Task: Search one way flight ticket for 3 adults in first from Huntington: Tri-state Airport (milton J. Ferguson Field) to Greenville: Pitt-greenville Airport on 5-2-2023. Choice of flights is American. Number of bags: 1 carry on bag. Price is upto 100000. Outbound departure time preference is 17:00.
Action: Mouse moved to (320, 287)
Screenshot: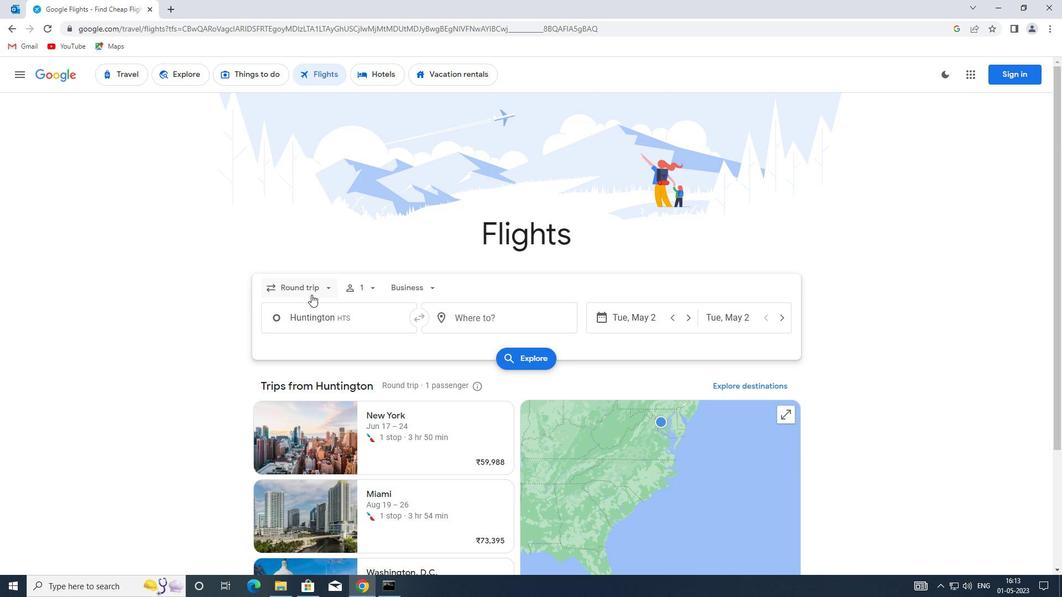 
Action: Mouse pressed left at (320, 287)
Screenshot: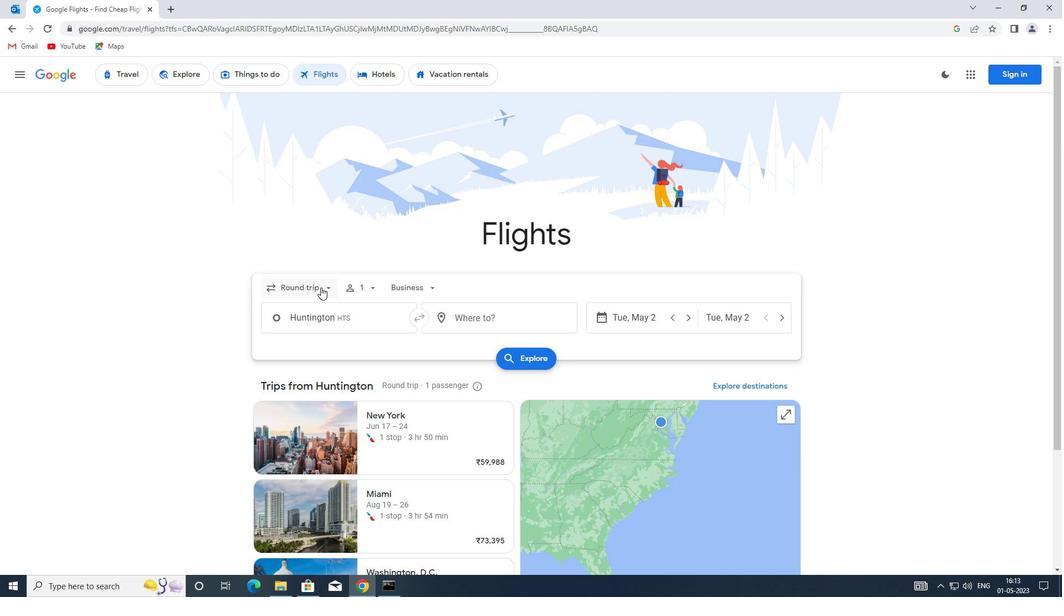 
Action: Mouse moved to (313, 334)
Screenshot: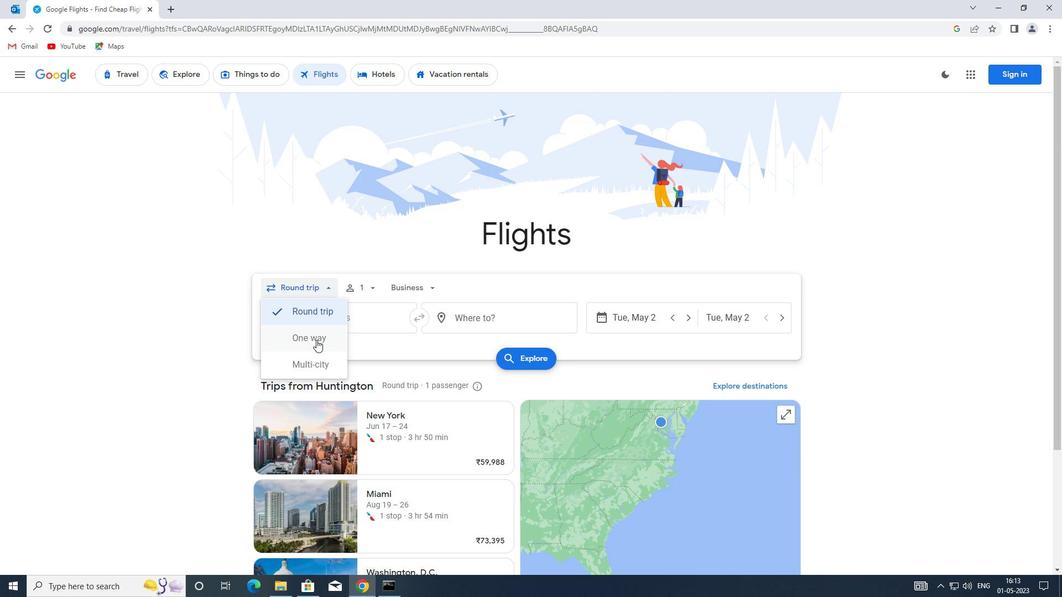 
Action: Mouse pressed left at (313, 334)
Screenshot: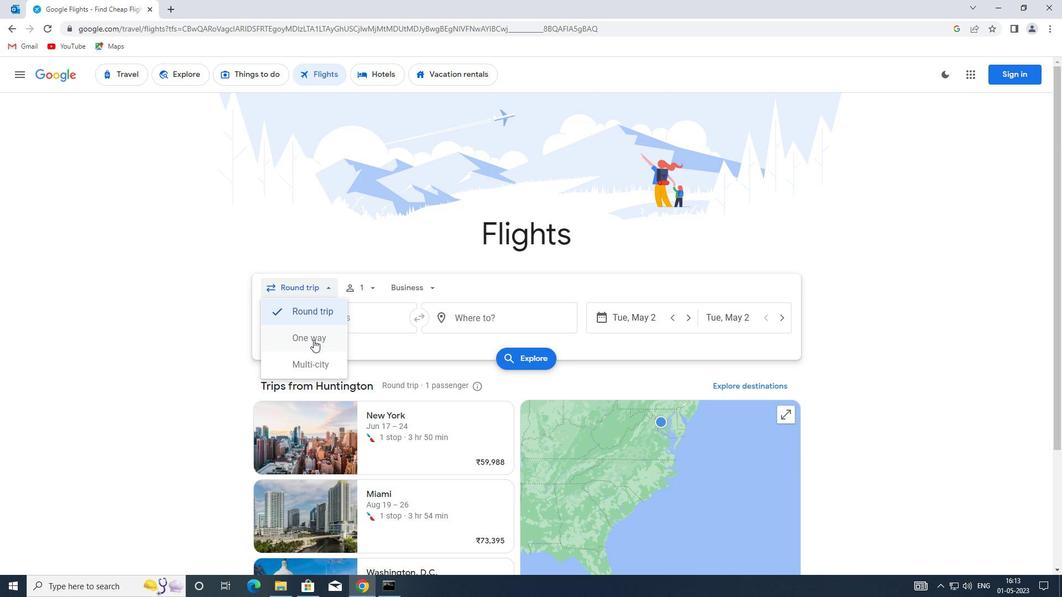 
Action: Mouse moved to (361, 288)
Screenshot: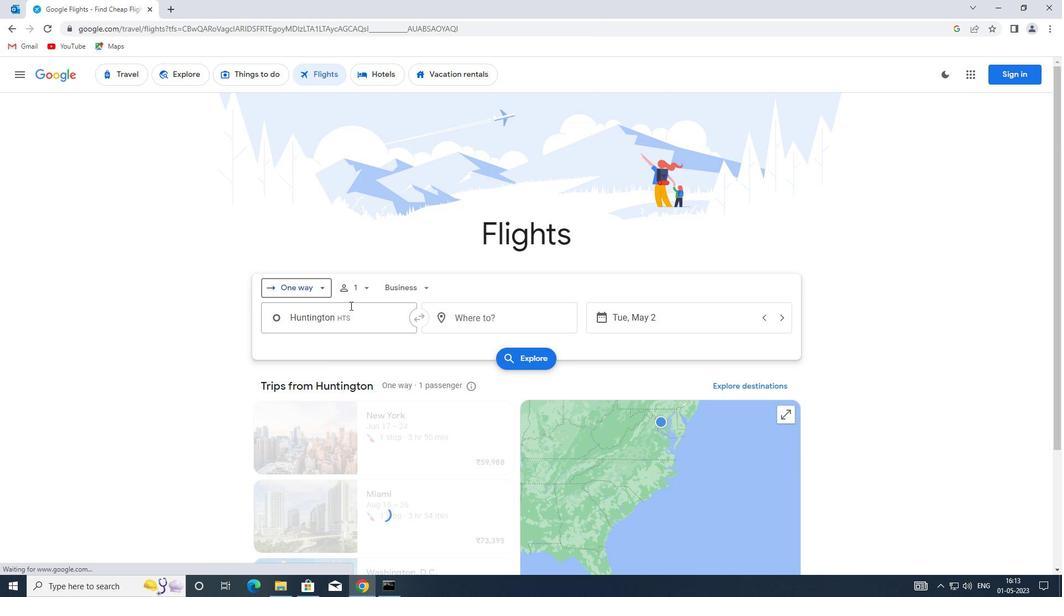 
Action: Mouse pressed left at (361, 288)
Screenshot: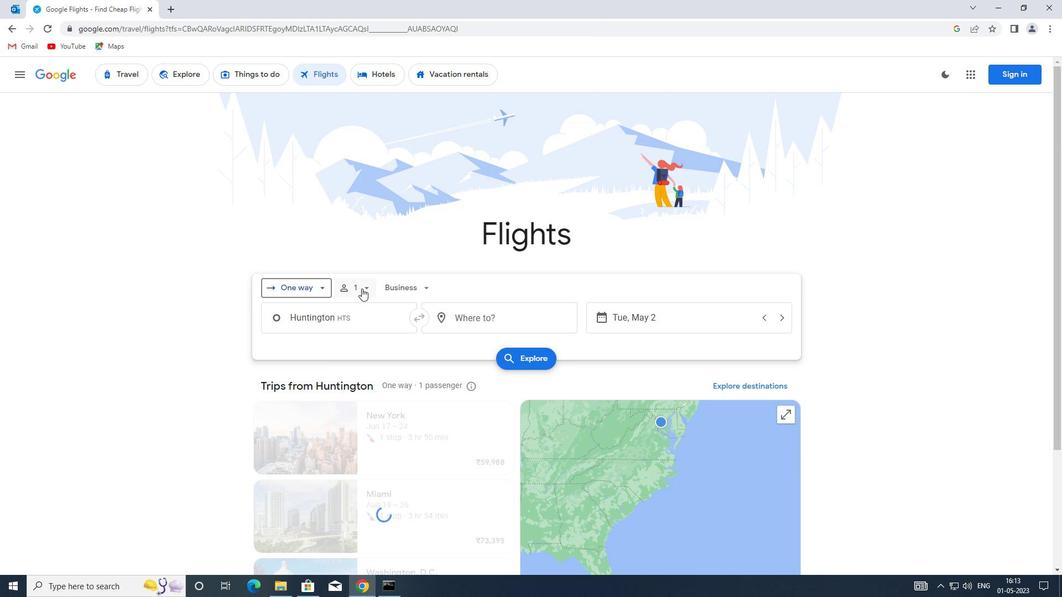 
Action: Mouse moved to (446, 315)
Screenshot: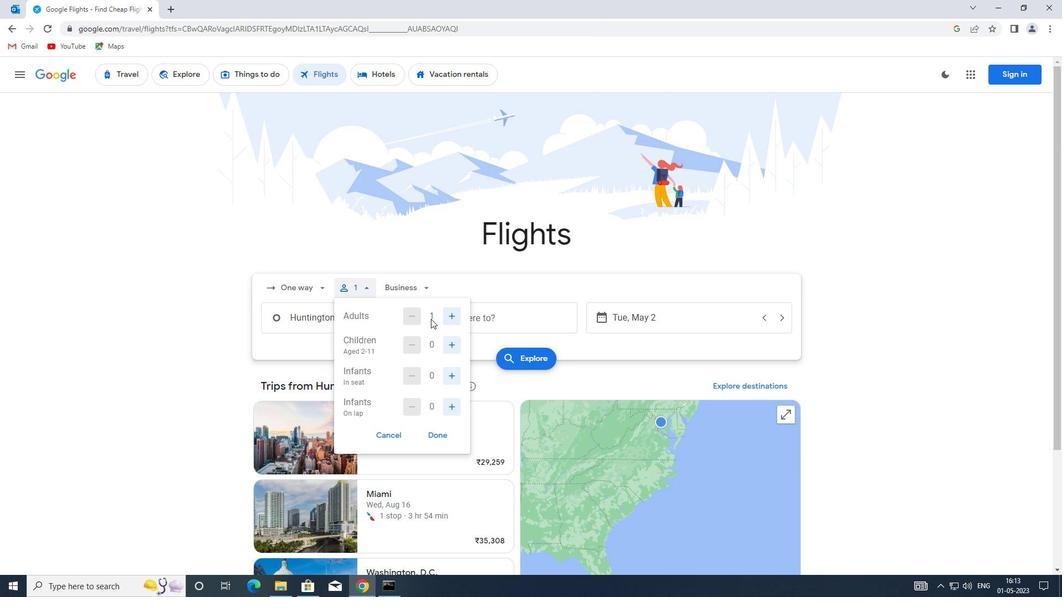 
Action: Mouse pressed left at (446, 315)
Screenshot: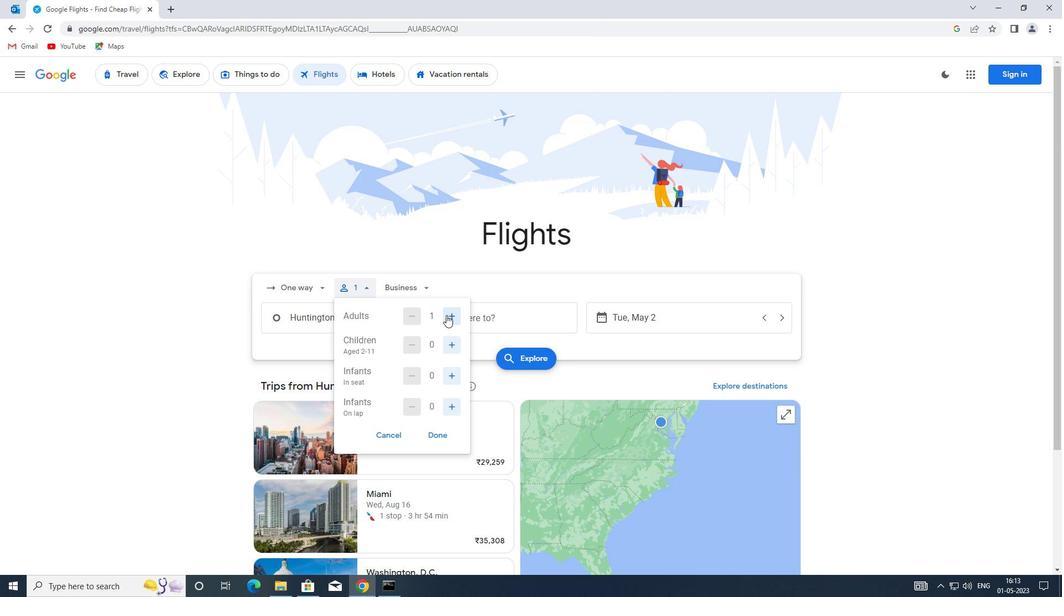 
Action: Mouse moved to (446, 315)
Screenshot: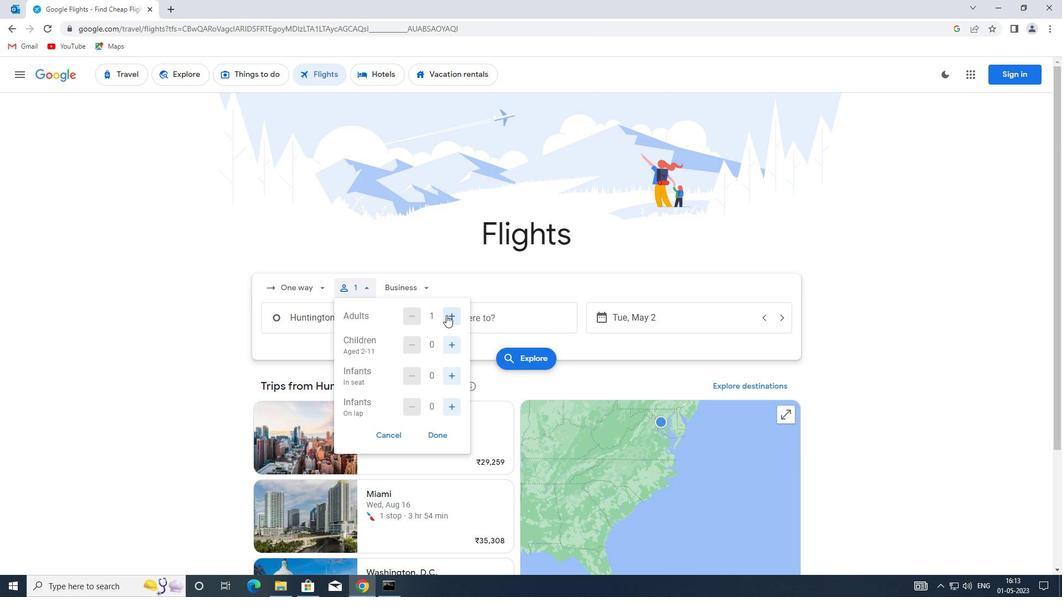 
Action: Mouse pressed left at (446, 315)
Screenshot: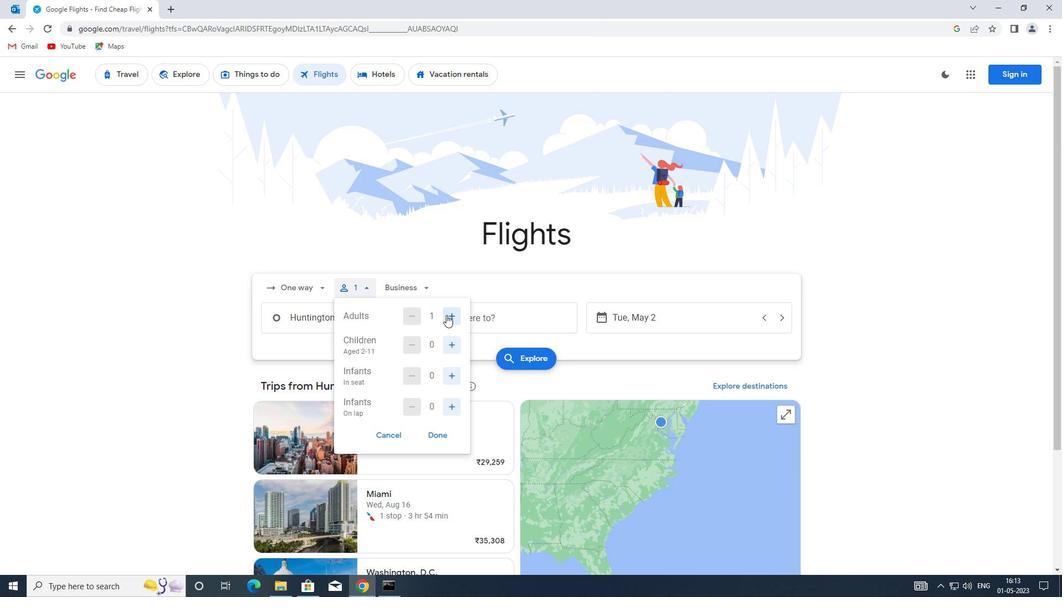 
Action: Mouse moved to (439, 433)
Screenshot: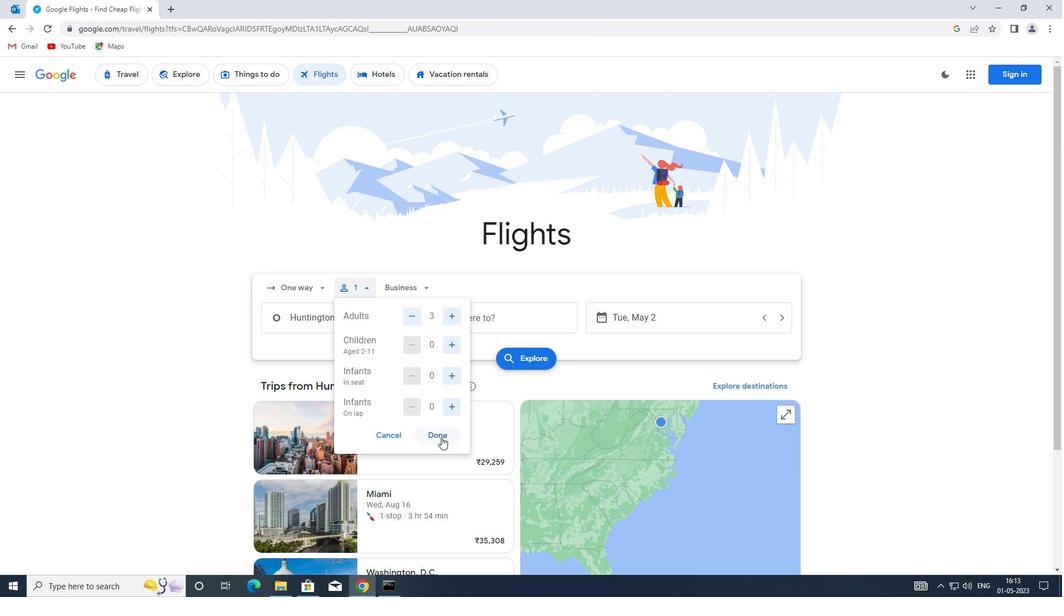 
Action: Mouse pressed left at (439, 433)
Screenshot: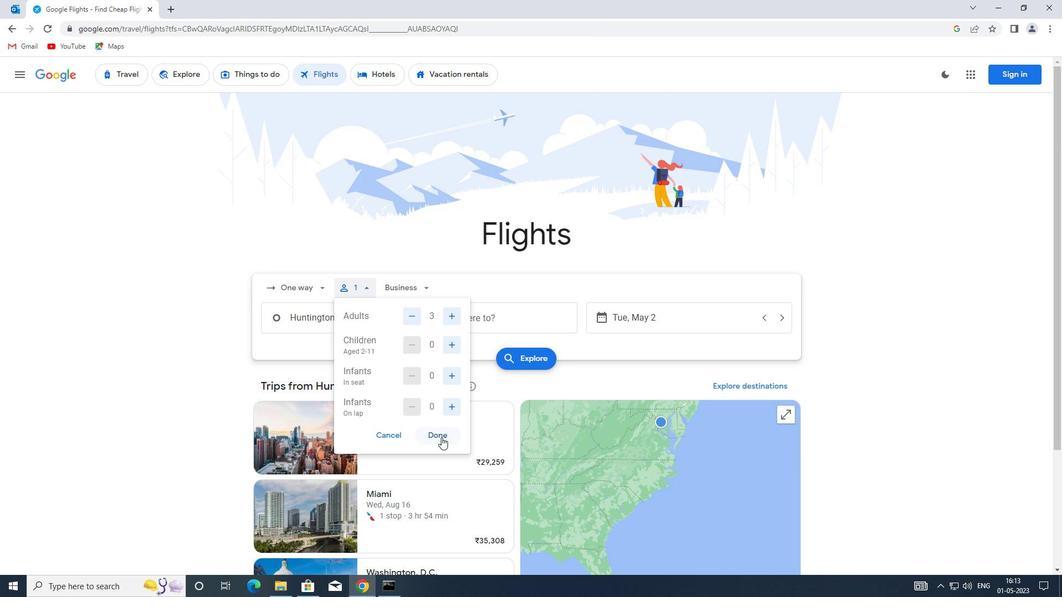 
Action: Mouse moved to (413, 295)
Screenshot: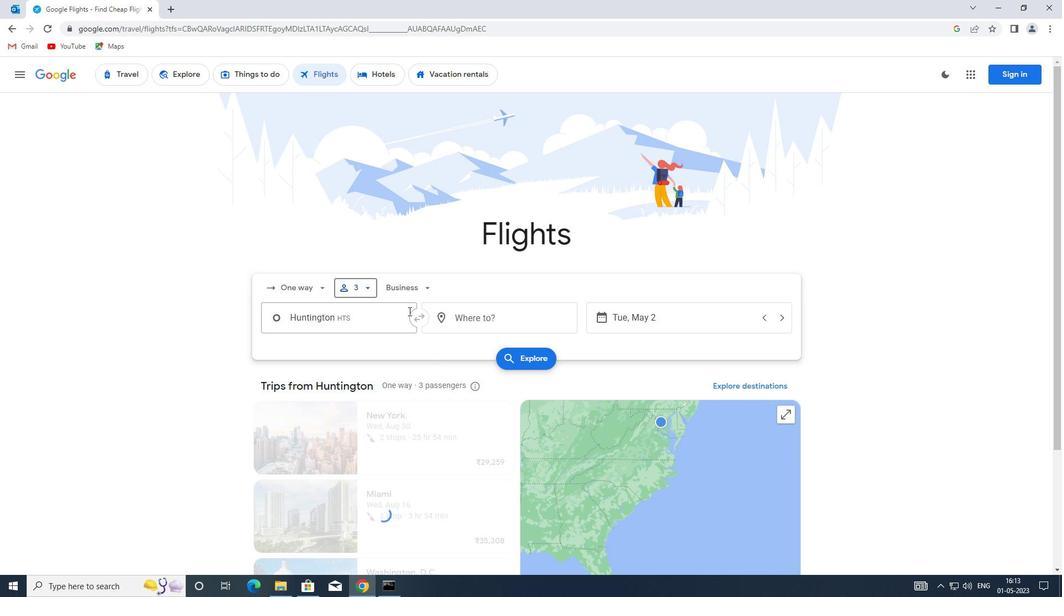 
Action: Mouse pressed left at (413, 295)
Screenshot: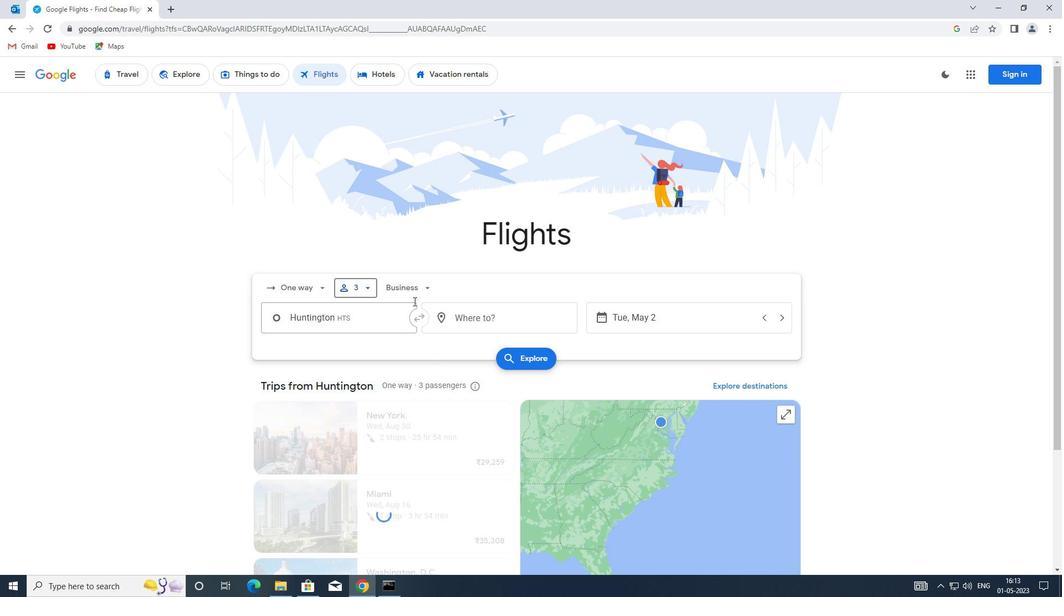 
Action: Mouse moved to (432, 393)
Screenshot: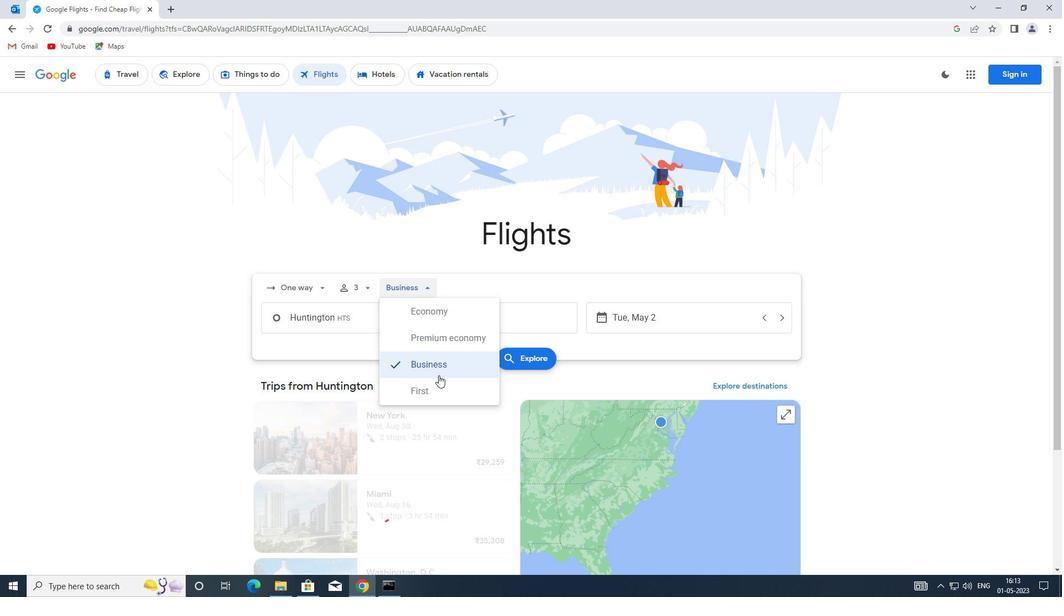 
Action: Mouse pressed left at (432, 393)
Screenshot: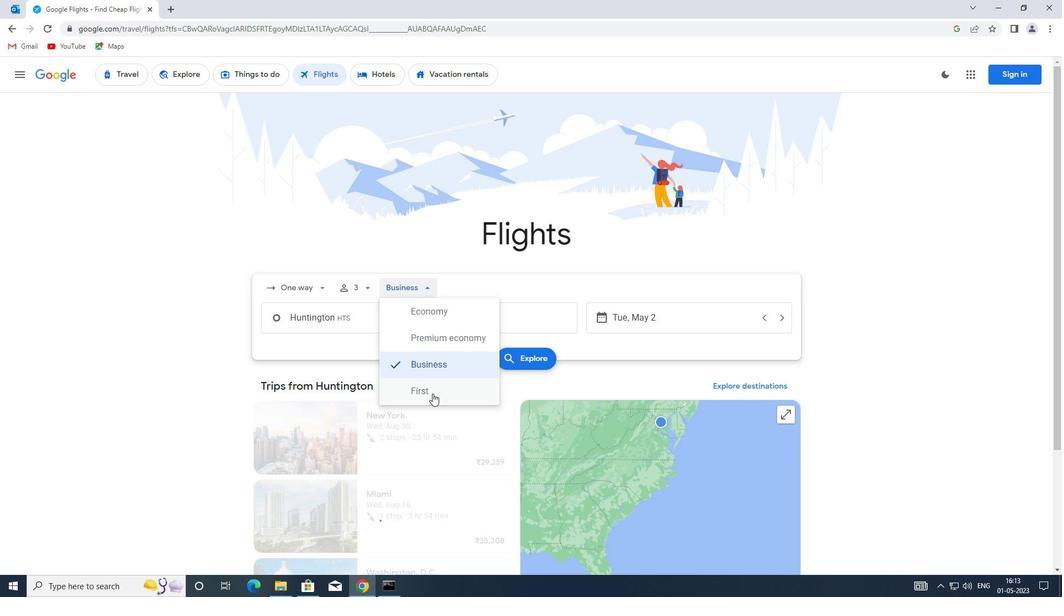 
Action: Mouse moved to (354, 321)
Screenshot: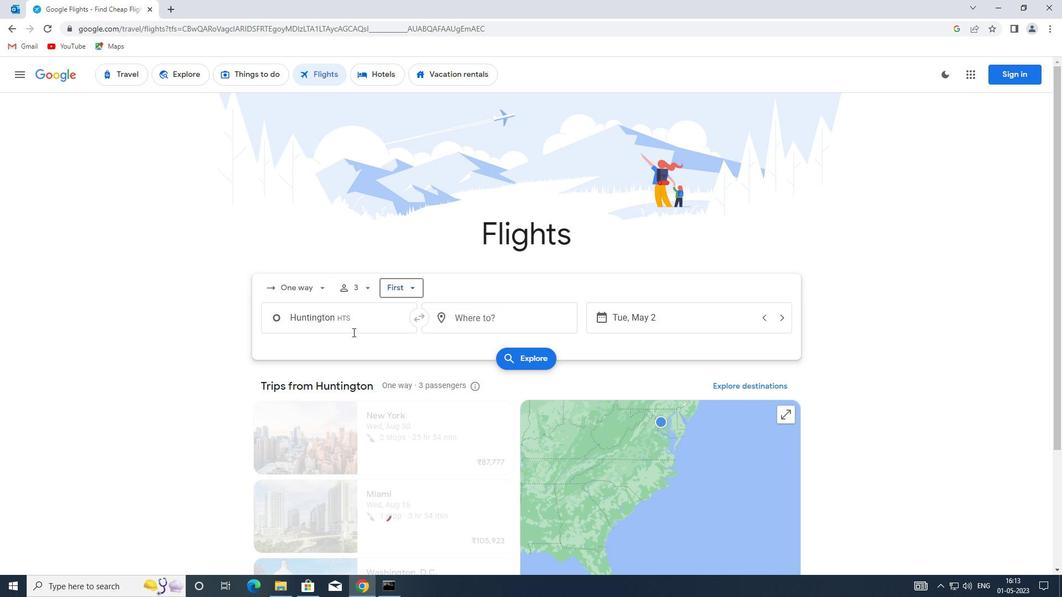 
Action: Mouse pressed left at (354, 321)
Screenshot: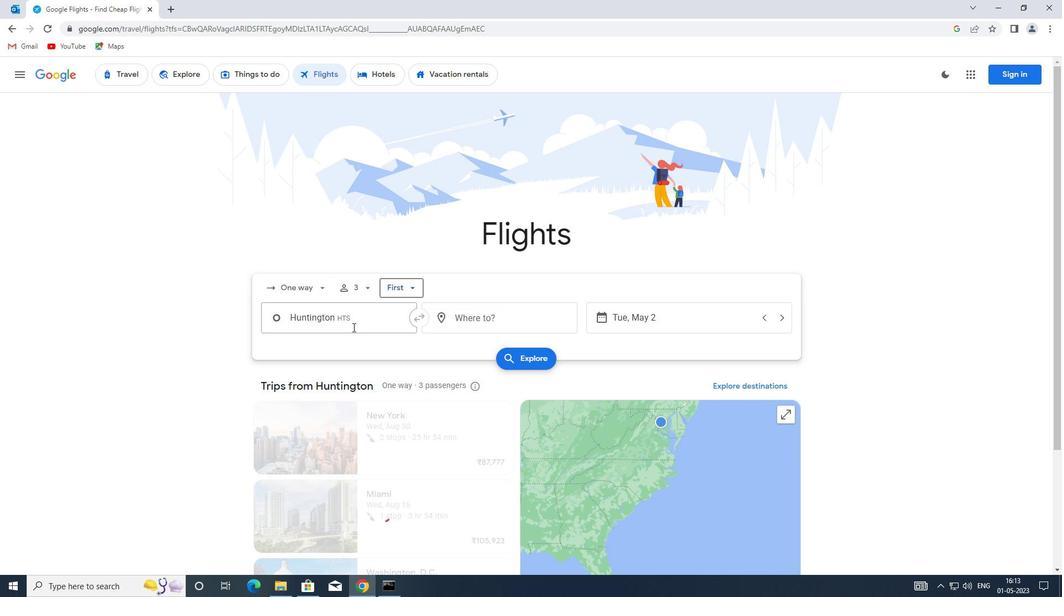 
Action: Key pressed <Key.enter>
Screenshot: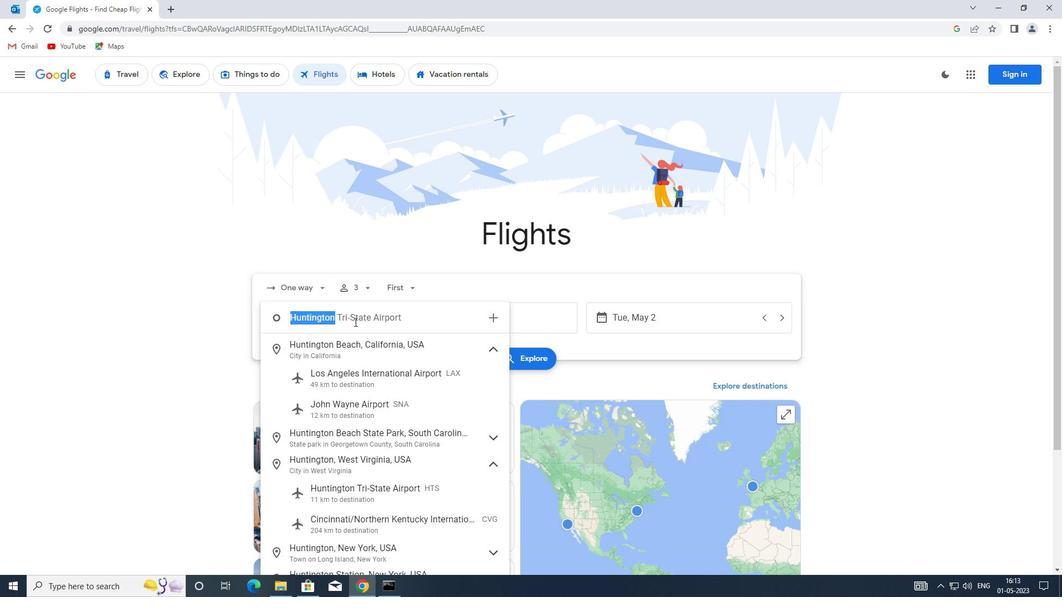 
Action: Mouse moved to (498, 323)
Screenshot: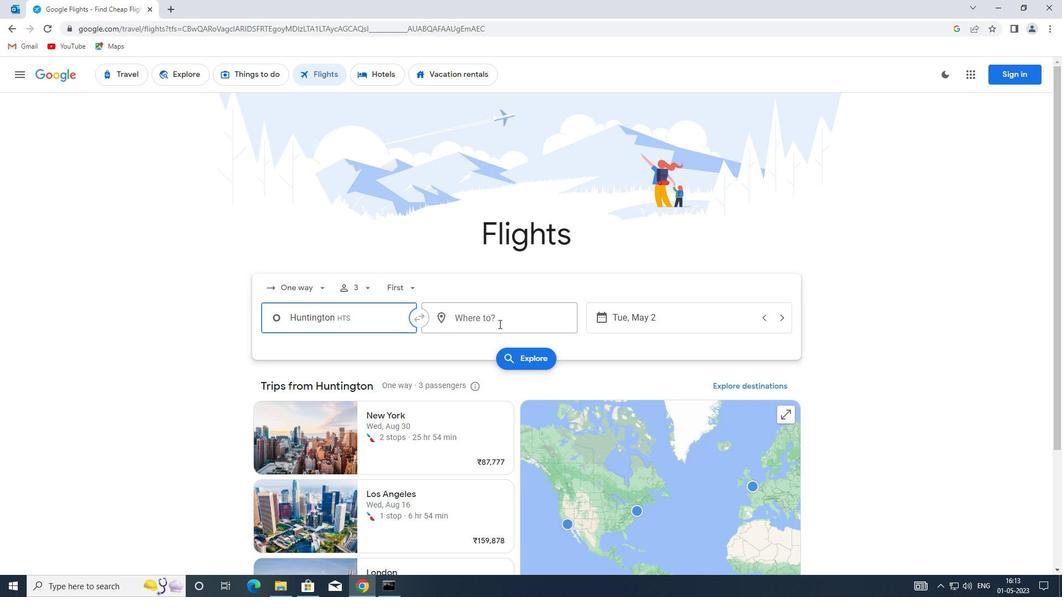 
Action: Mouse pressed left at (498, 323)
Screenshot: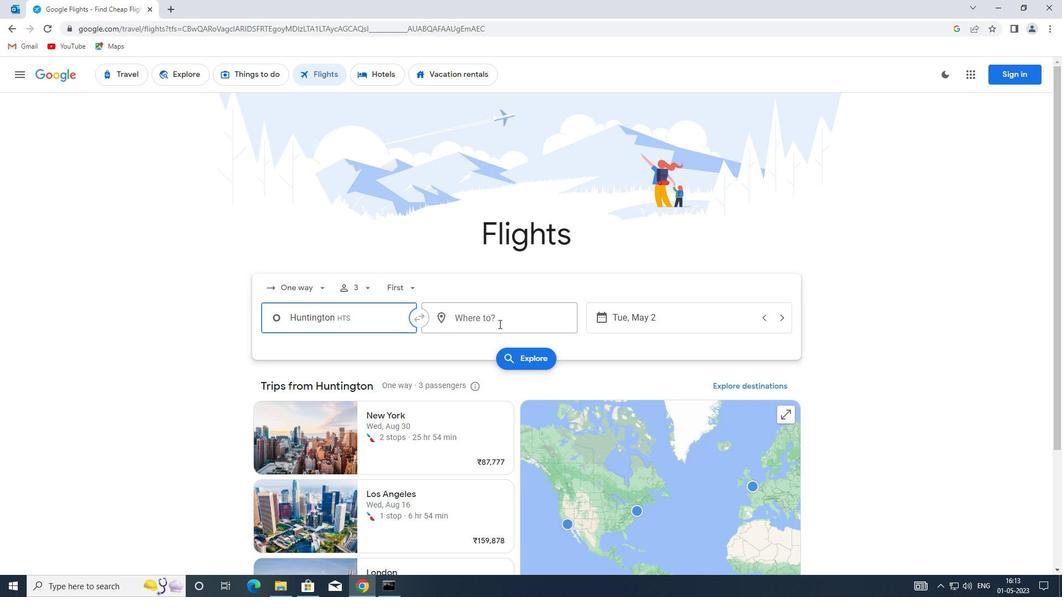 
Action: Key pressed pgv
Screenshot: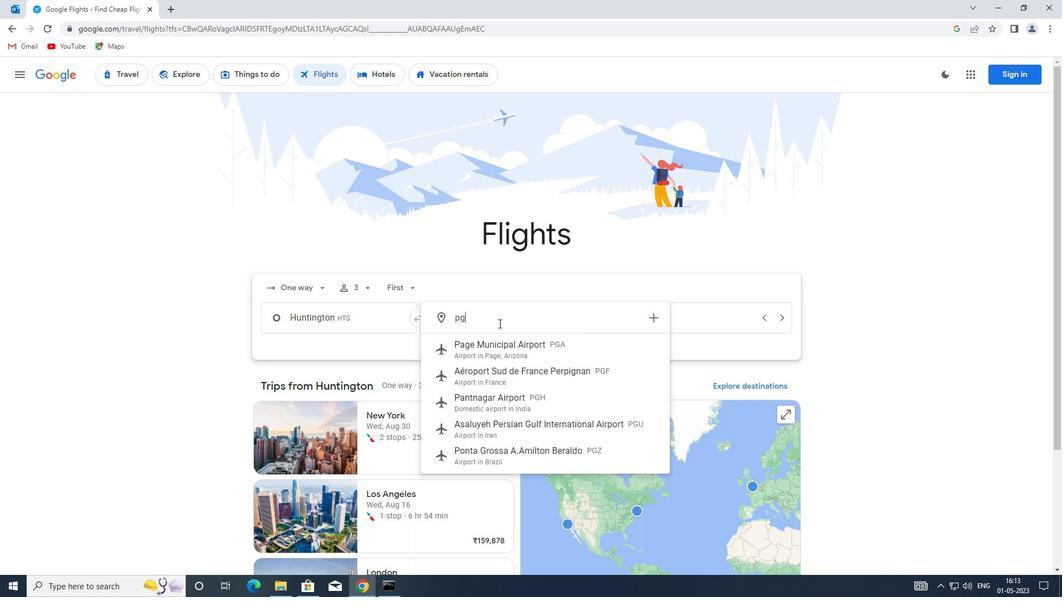 
Action: Mouse moved to (517, 348)
Screenshot: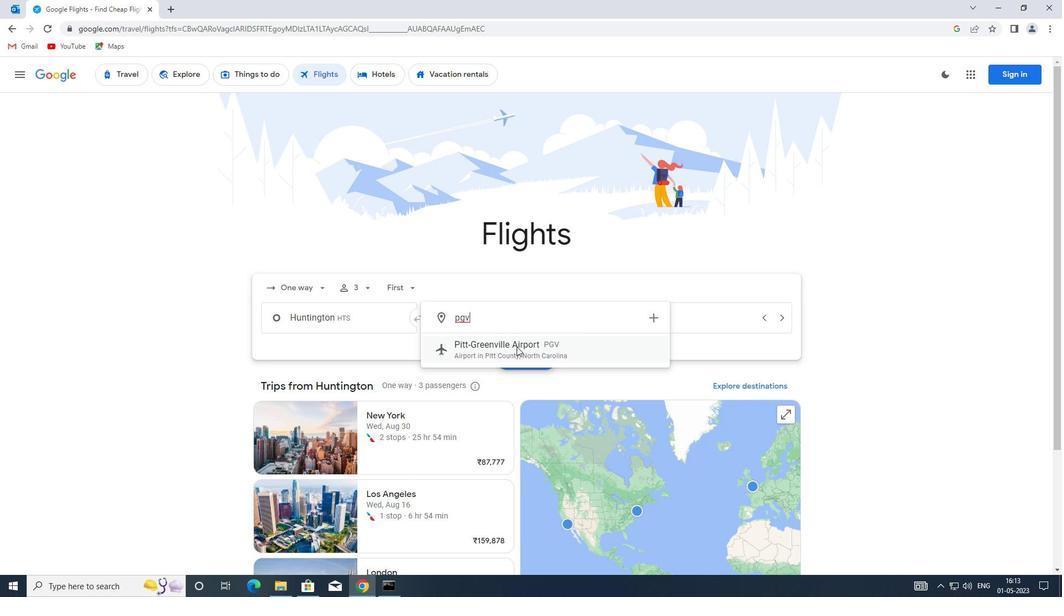 
Action: Mouse pressed left at (517, 348)
Screenshot: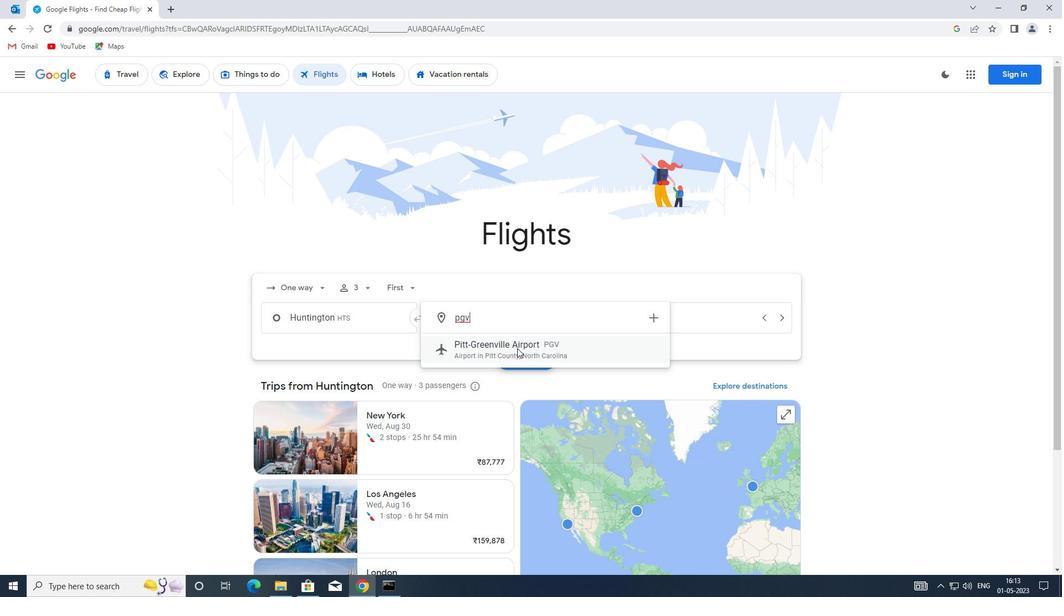 
Action: Mouse moved to (620, 315)
Screenshot: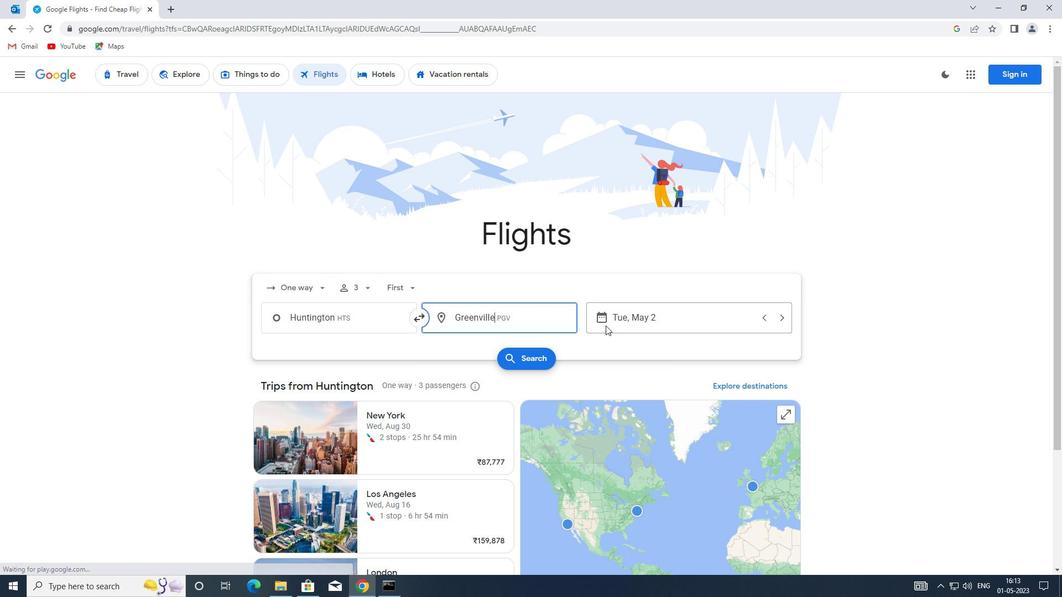 
Action: Mouse pressed left at (620, 315)
Screenshot: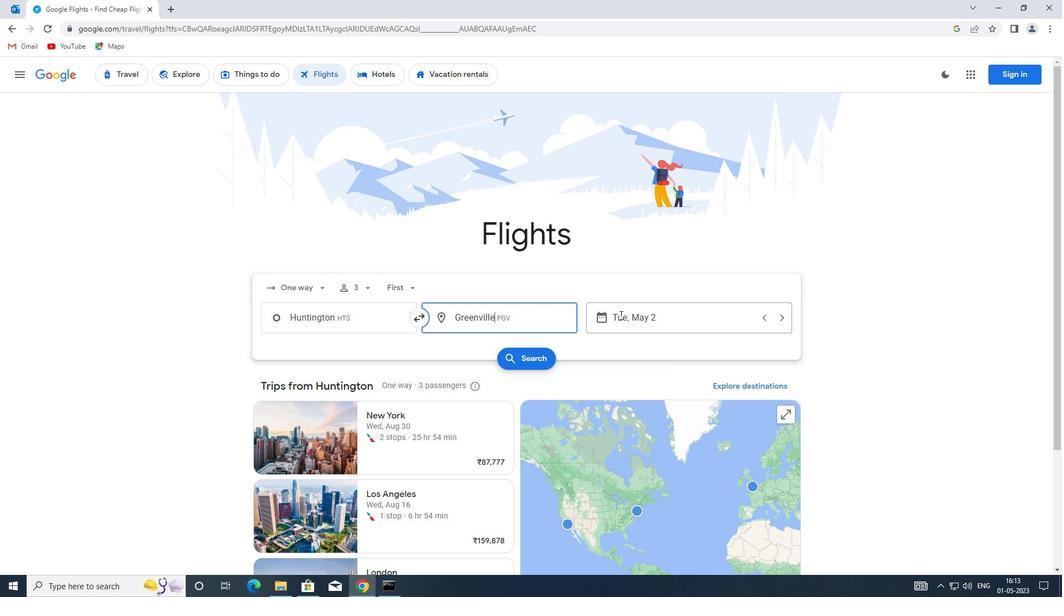 
Action: Mouse moved to (457, 374)
Screenshot: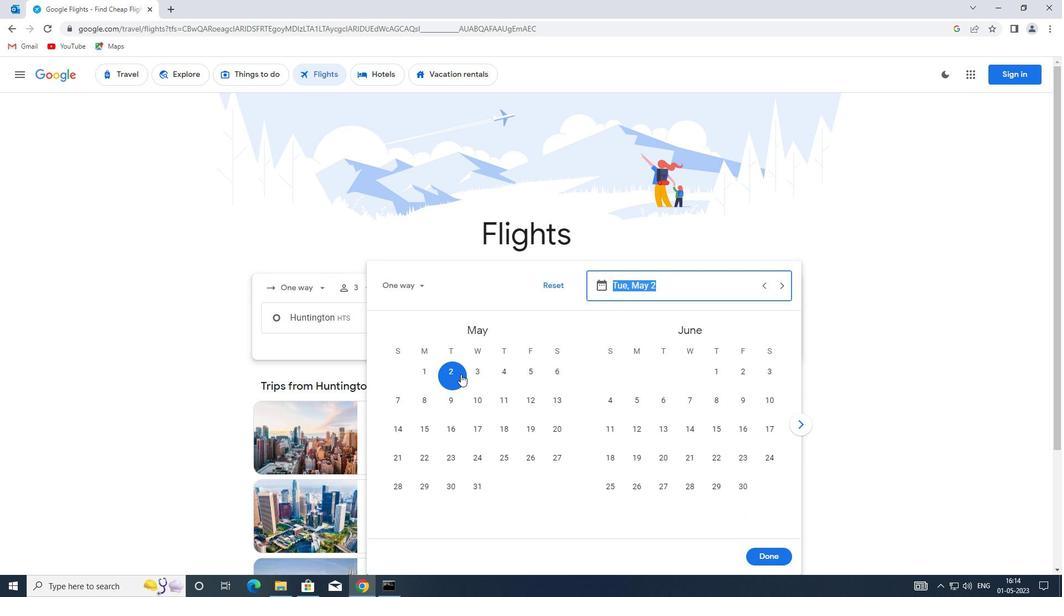 
Action: Mouse pressed left at (457, 374)
Screenshot: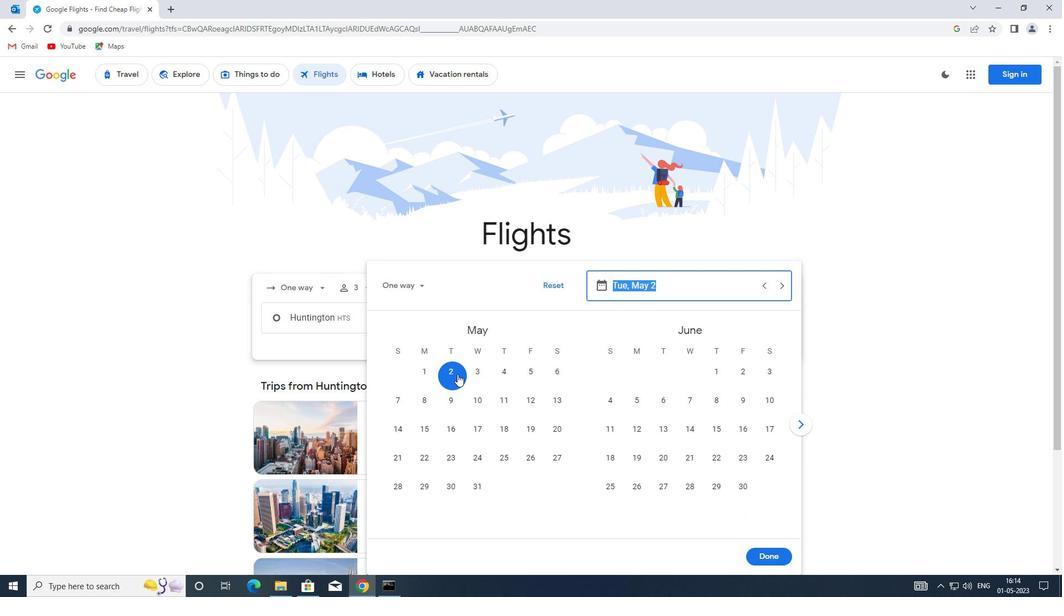 
Action: Mouse moved to (753, 554)
Screenshot: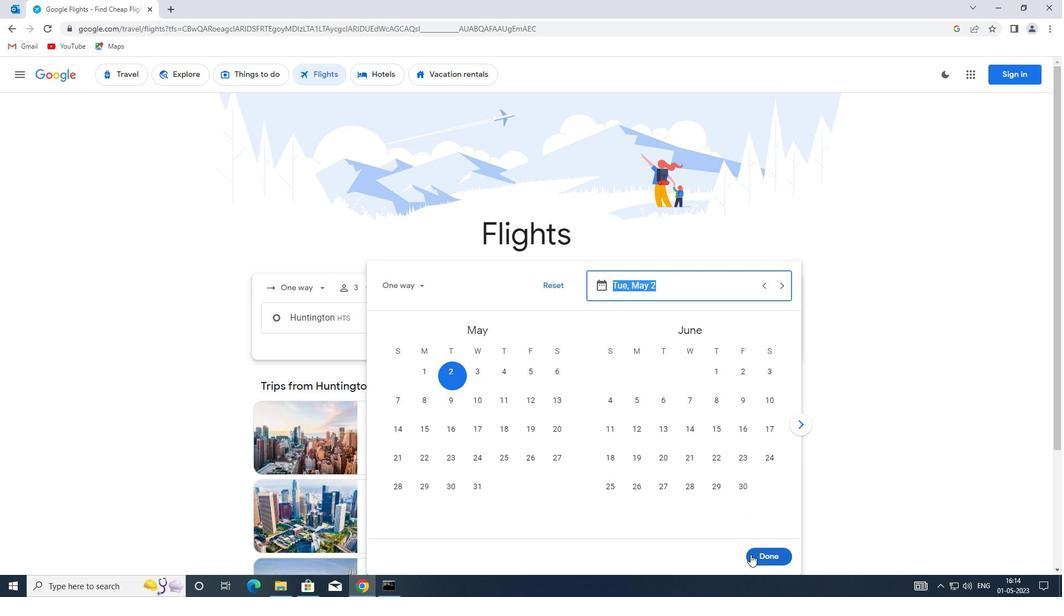 
Action: Mouse pressed left at (753, 554)
Screenshot: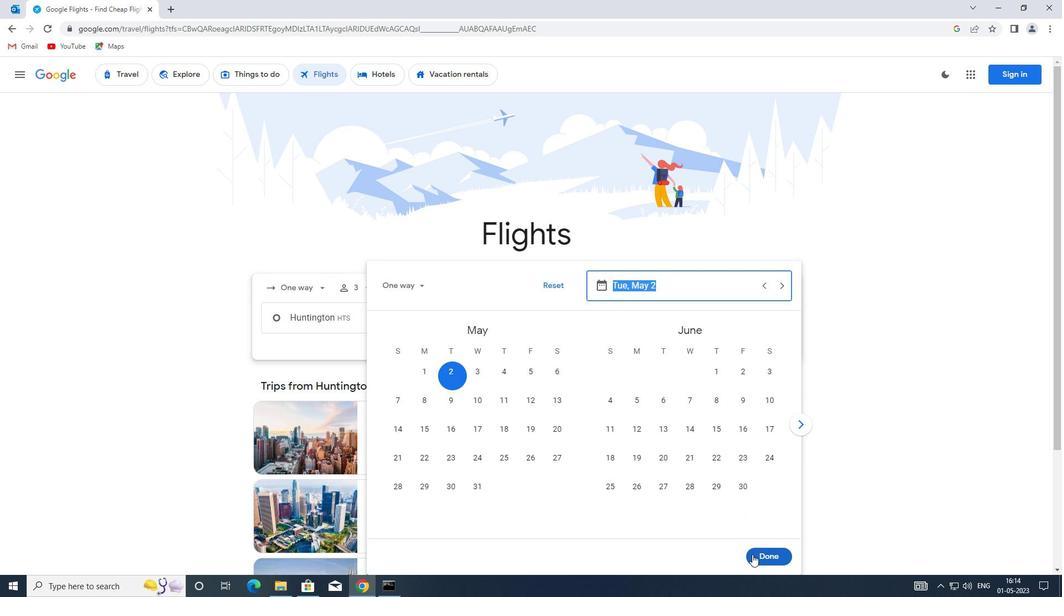 
Action: Mouse moved to (523, 363)
Screenshot: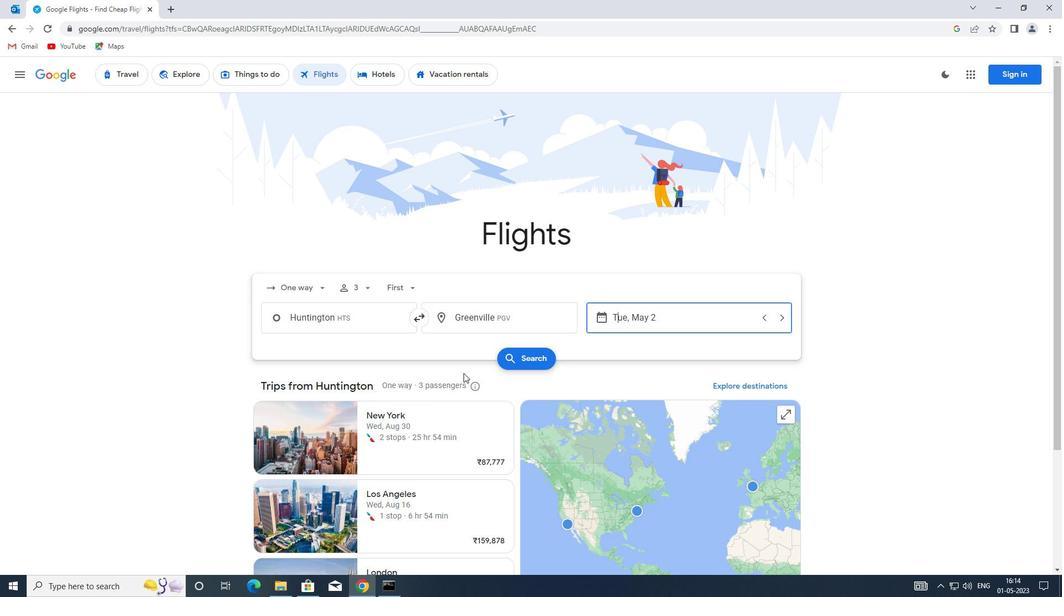 
Action: Mouse pressed left at (523, 363)
Screenshot: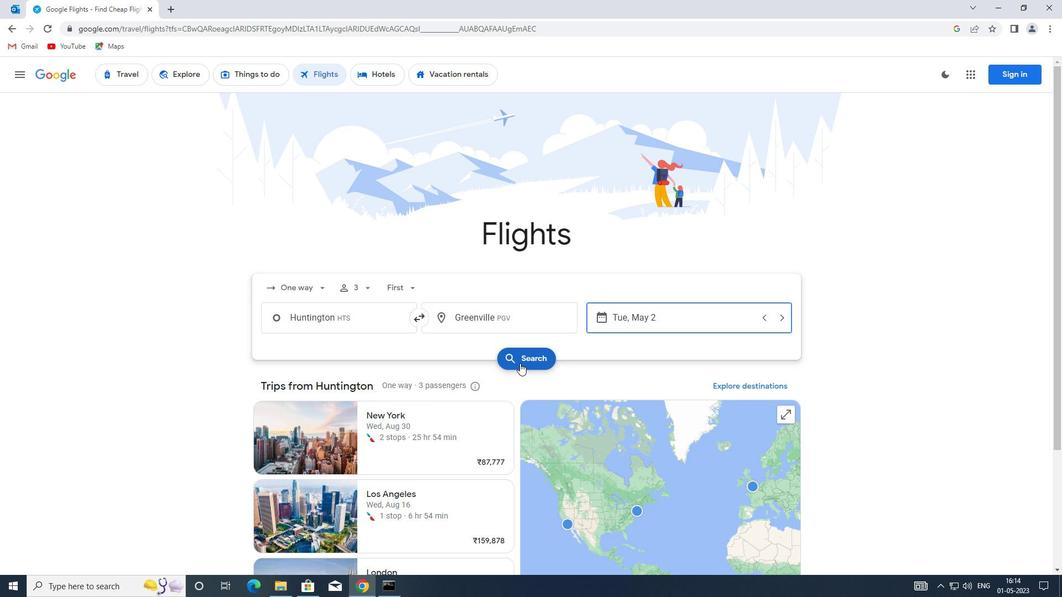 
Action: Mouse moved to (284, 179)
Screenshot: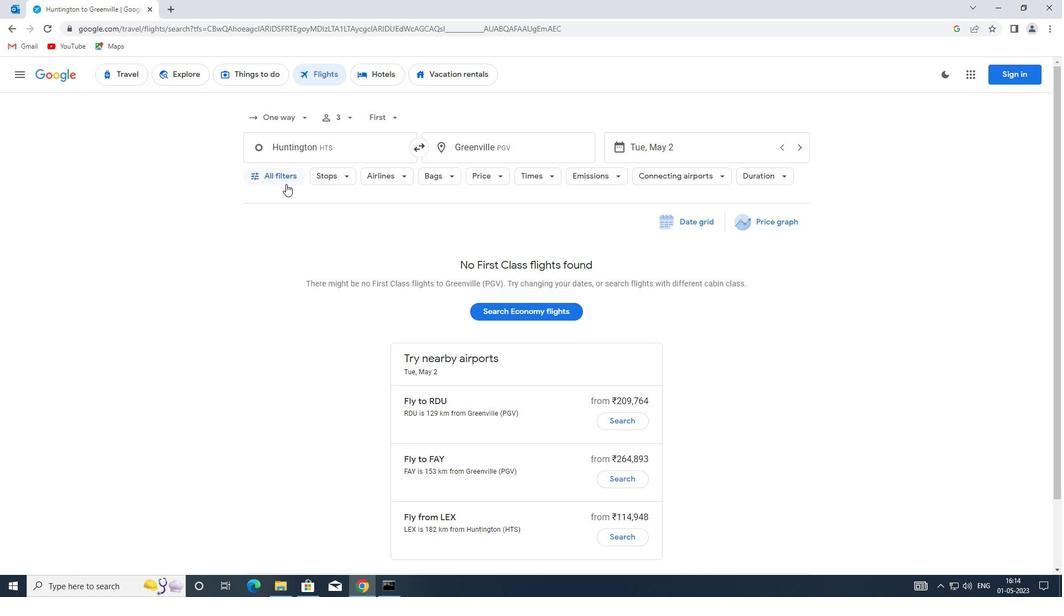 
Action: Mouse pressed left at (284, 179)
Screenshot: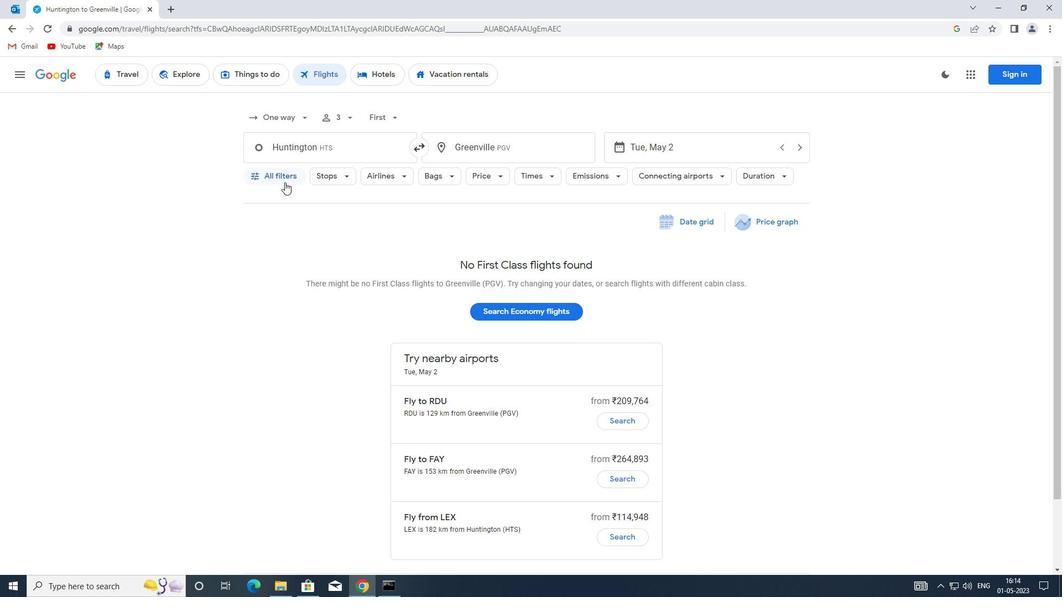 
Action: Mouse moved to (323, 297)
Screenshot: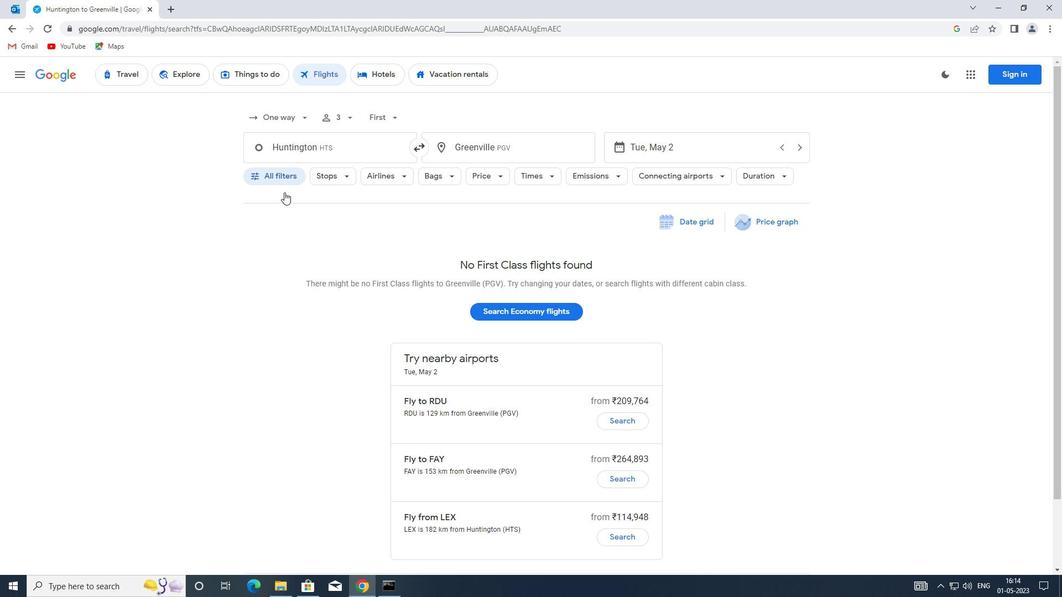 
Action: Mouse scrolled (323, 297) with delta (0, 0)
Screenshot: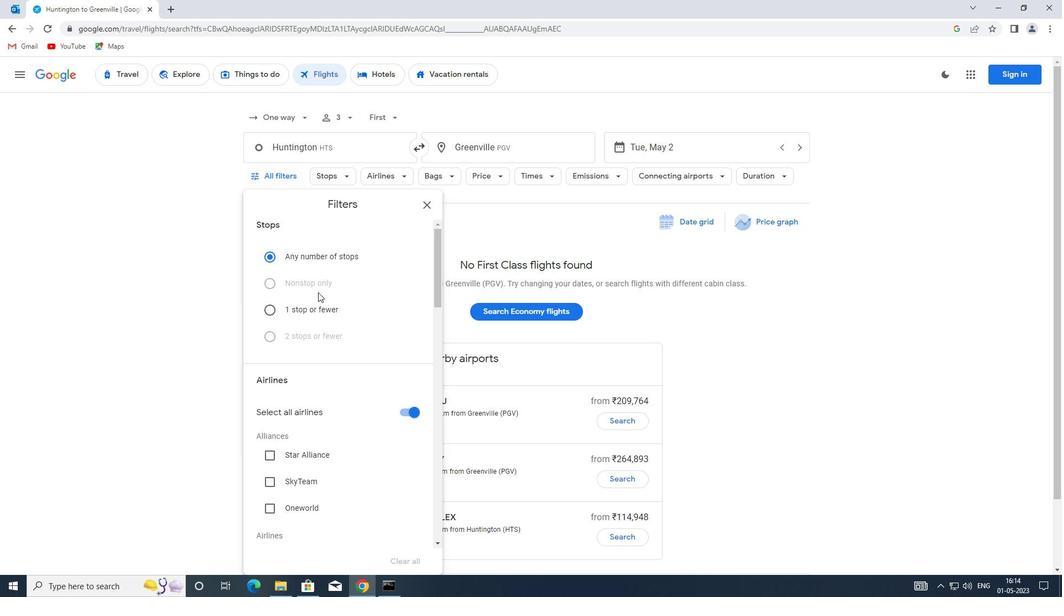 
Action: Mouse scrolled (323, 297) with delta (0, 0)
Screenshot: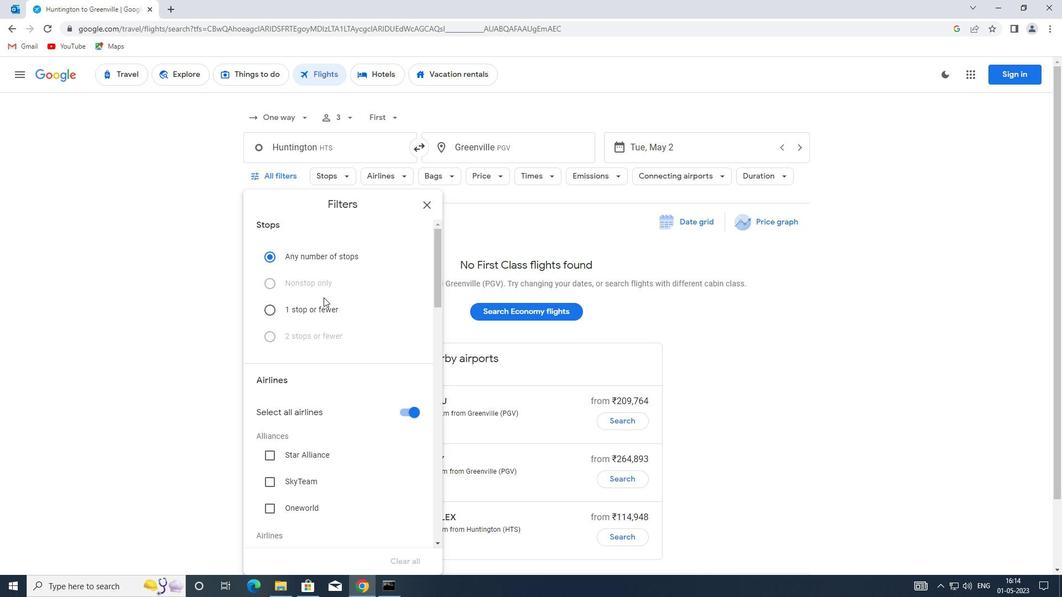 
Action: Mouse moved to (407, 305)
Screenshot: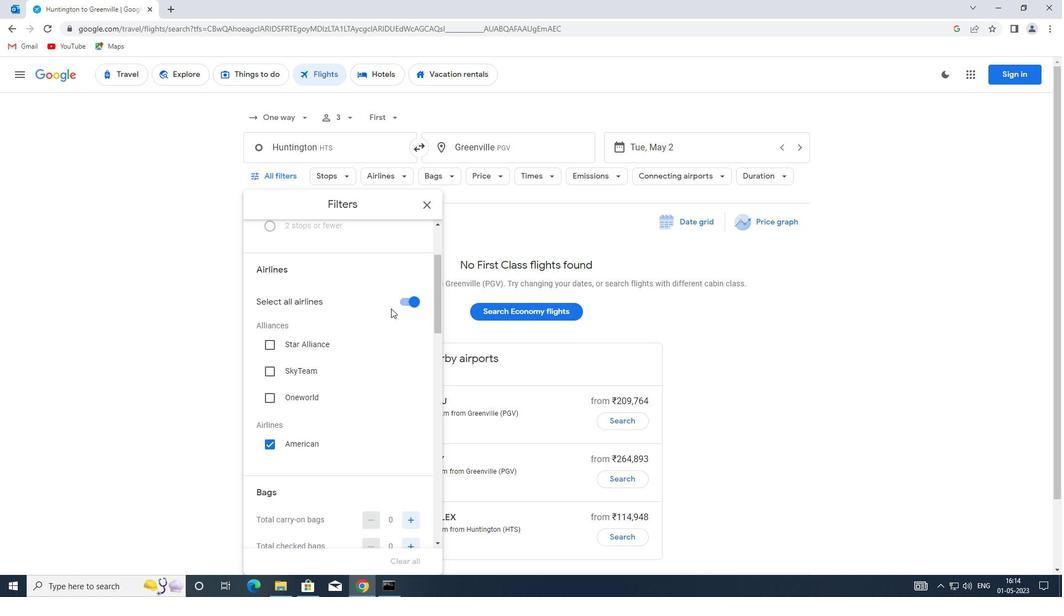 
Action: Mouse pressed left at (407, 305)
Screenshot: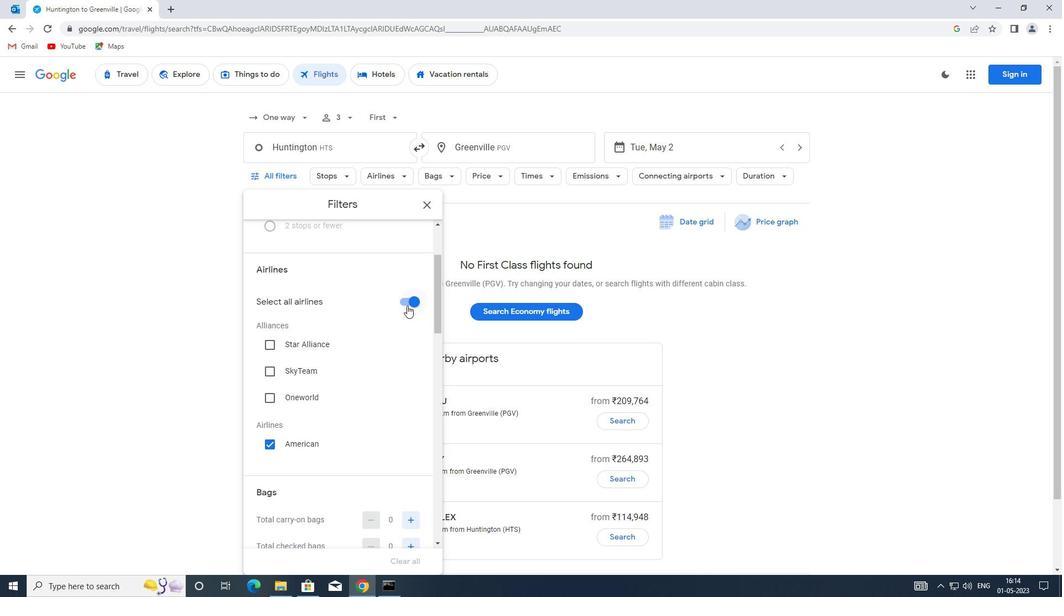 
Action: Mouse moved to (401, 304)
Screenshot: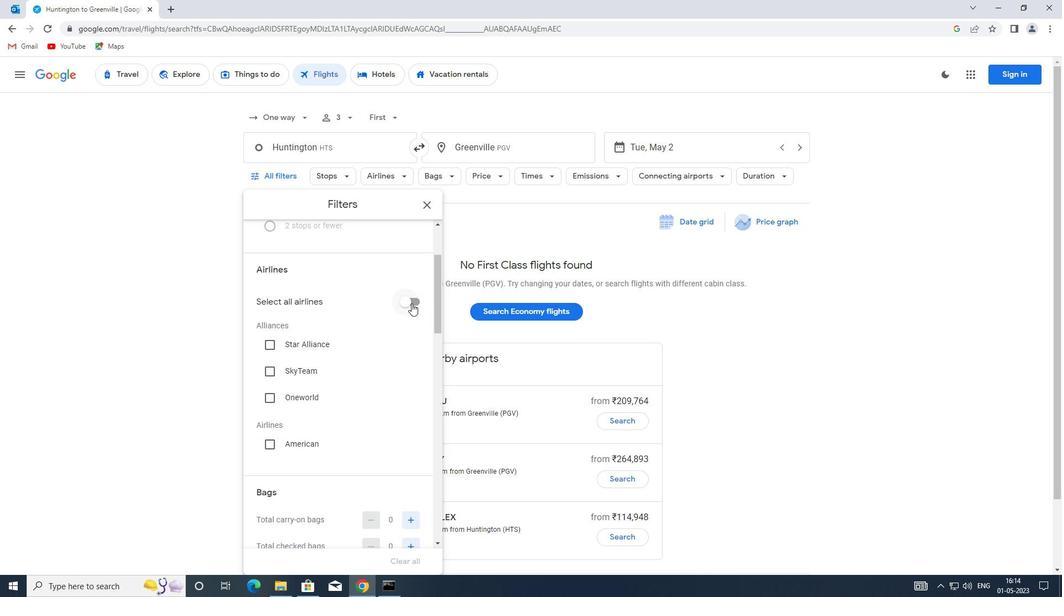 
Action: Mouse scrolled (401, 303) with delta (0, 0)
Screenshot: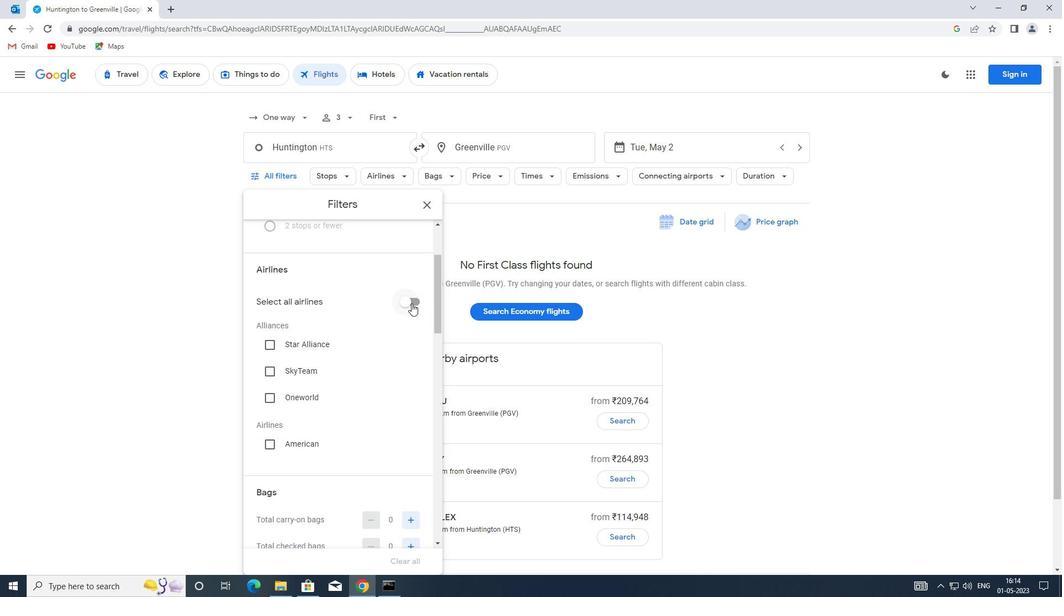 
Action: Mouse moved to (377, 297)
Screenshot: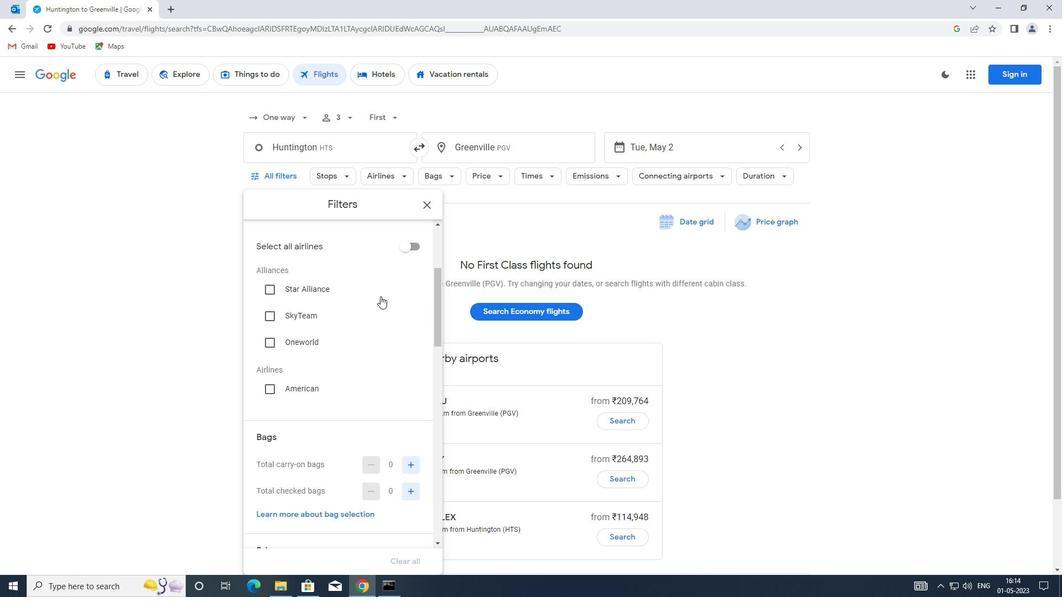 
Action: Mouse scrolled (377, 297) with delta (0, 0)
Screenshot: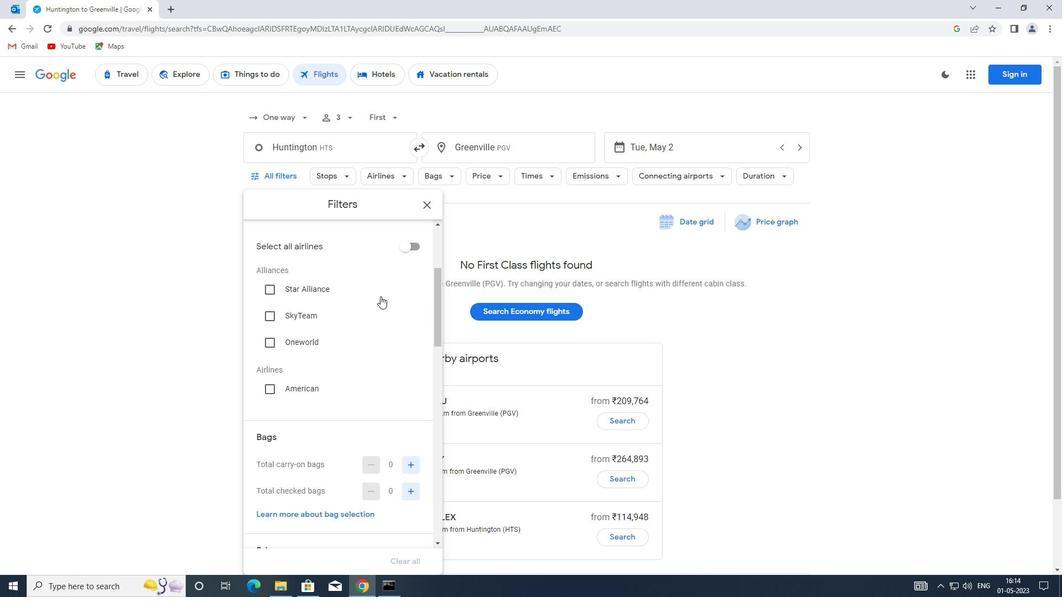 
Action: Mouse moved to (369, 303)
Screenshot: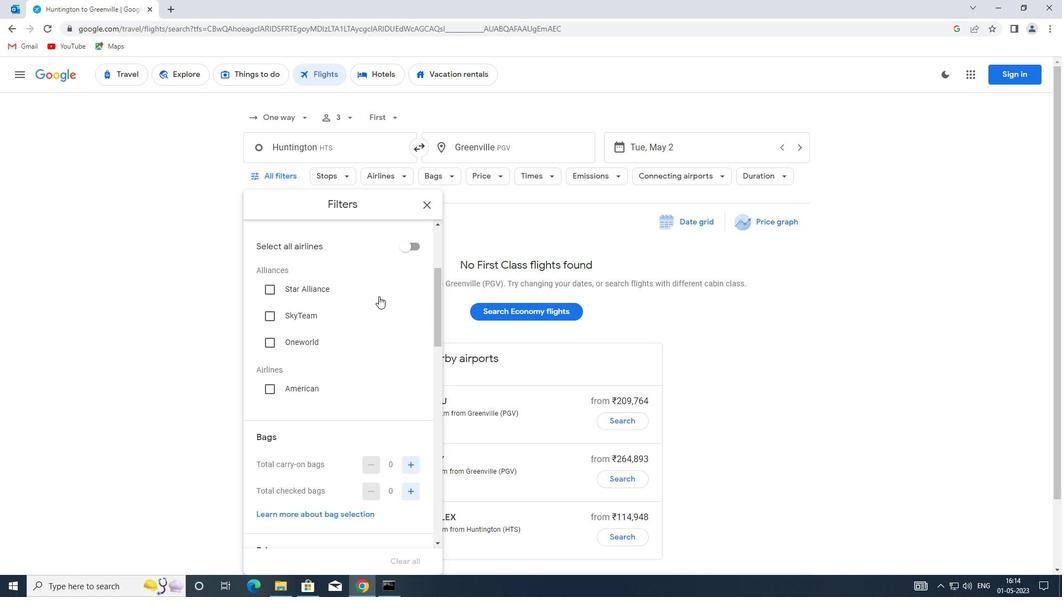 
Action: Mouse scrolled (369, 302) with delta (0, 0)
Screenshot: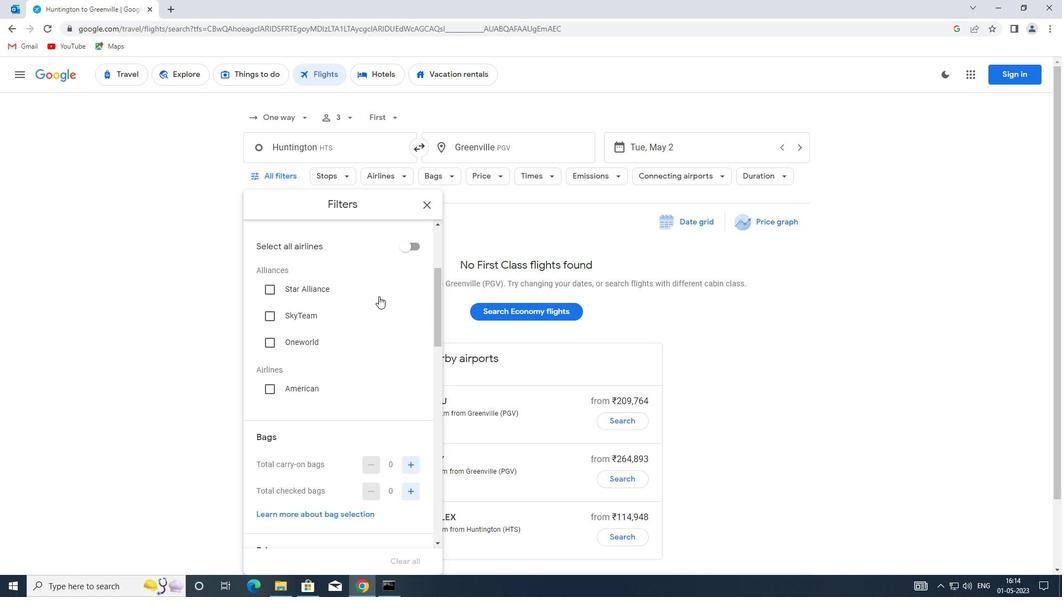 
Action: Mouse moved to (324, 307)
Screenshot: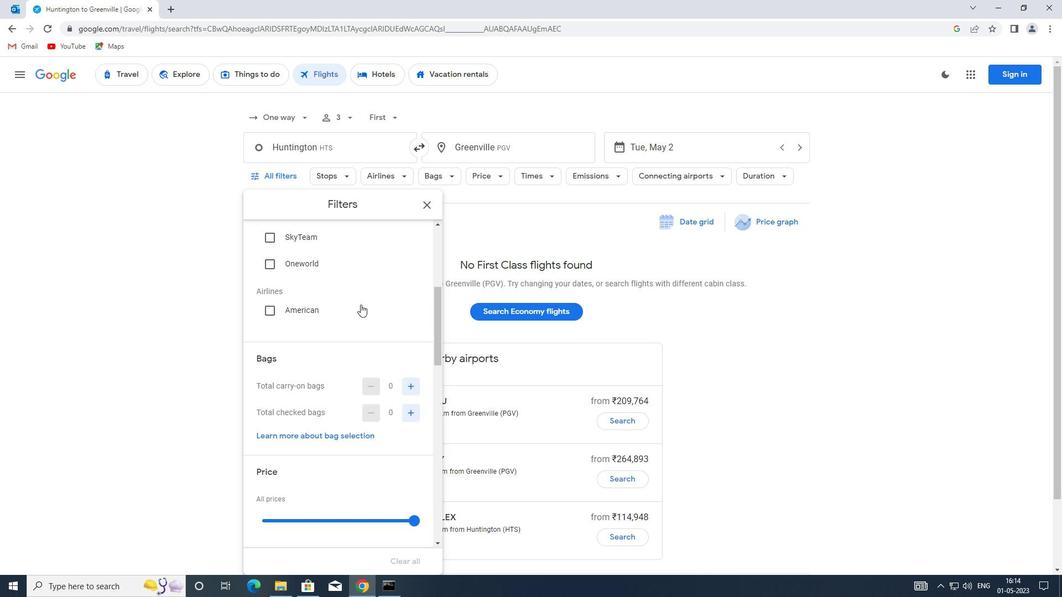 
Action: Mouse scrolled (324, 308) with delta (0, 0)
Screenshot: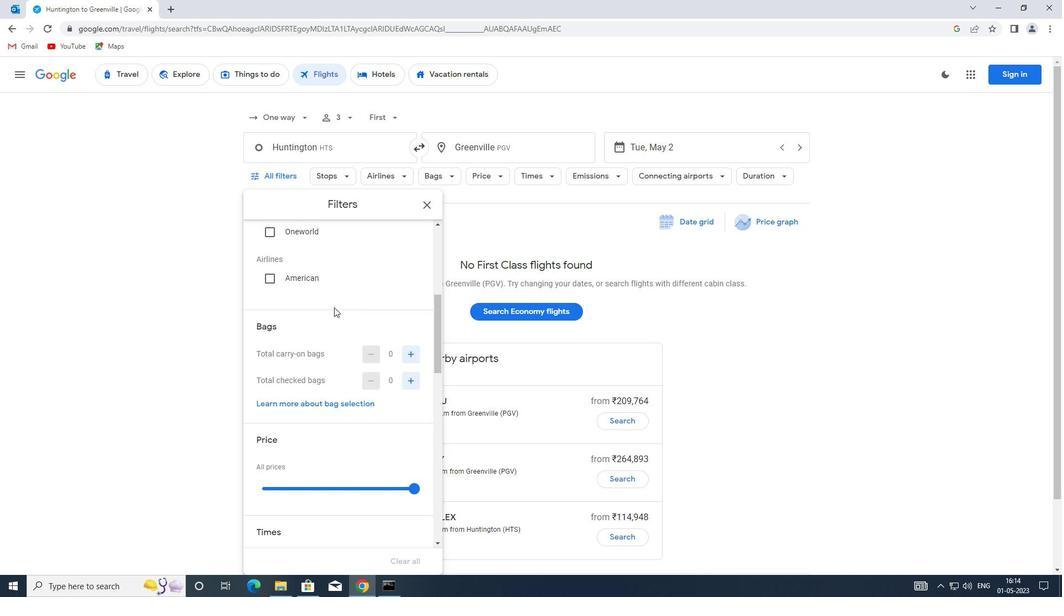 
Action: Mouse moved to (277, 335)
Screenshot: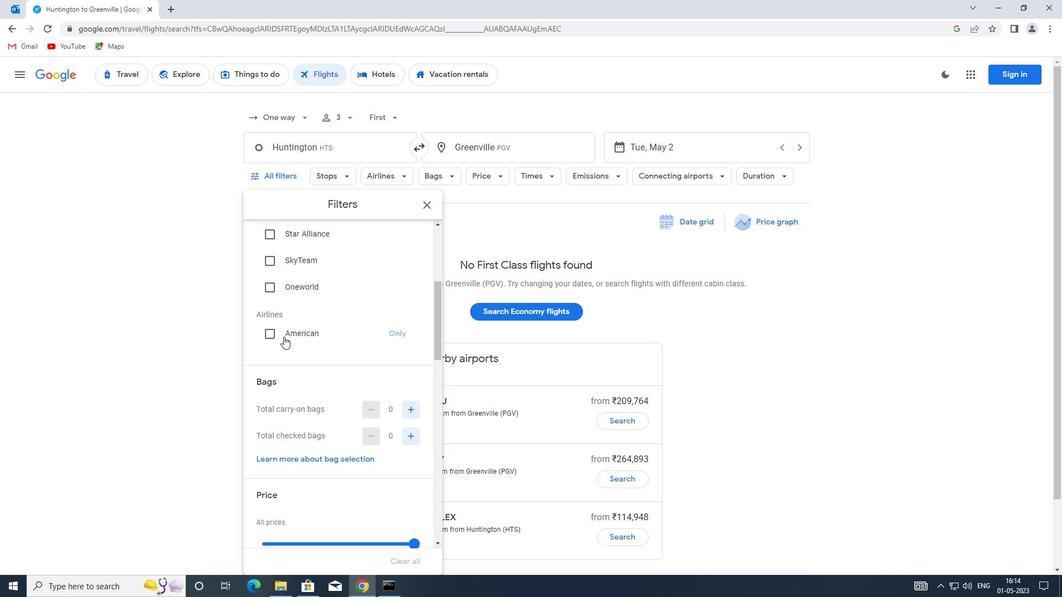 
Action: Mouse pressed left at (277, 335)
Screenshot: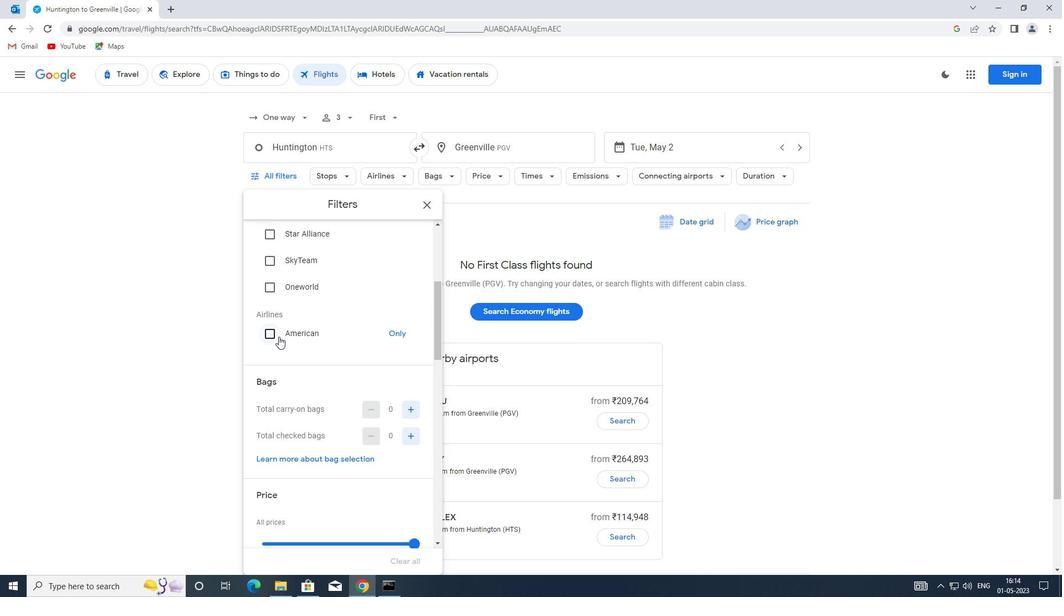 
Action: Mouse moved to (338, 330)
Screenshot: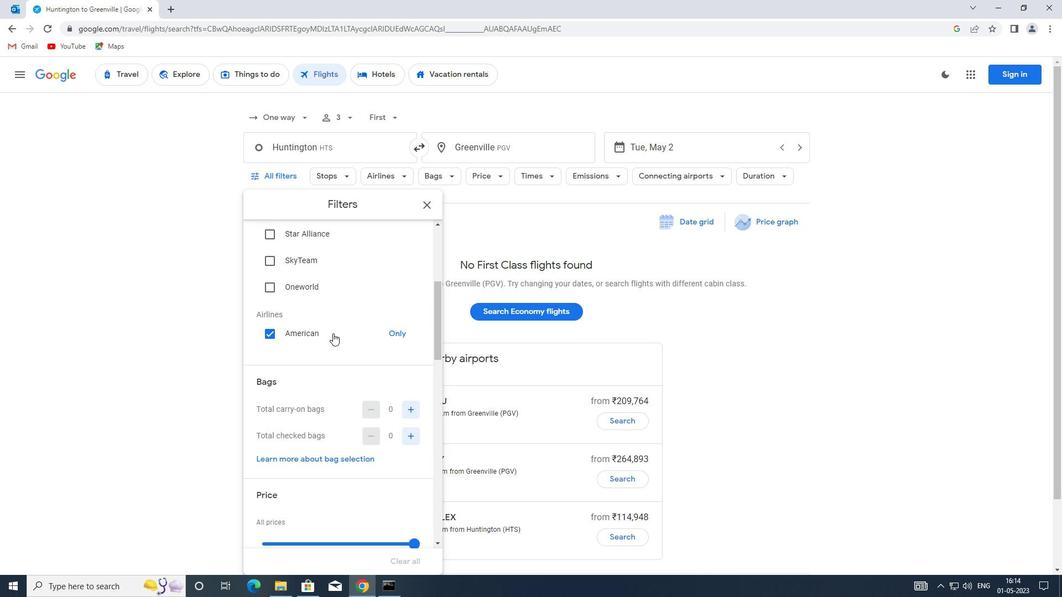 
Action: Mouse scrolled (338, 329) with delta (0, 0)
Screenshot: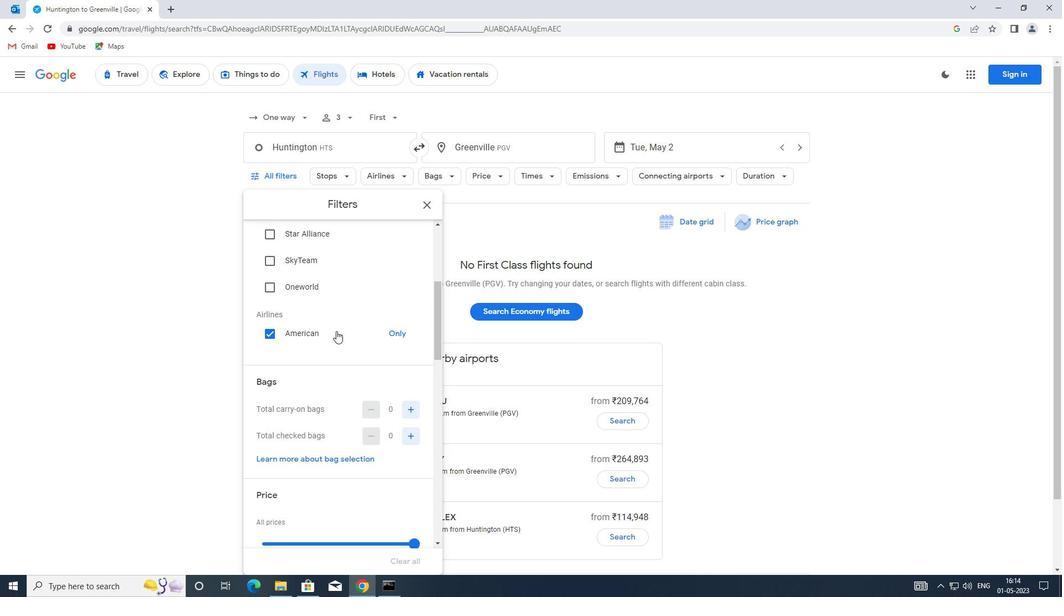 
Action: Mouse moved to (405, 357)
Screenshot: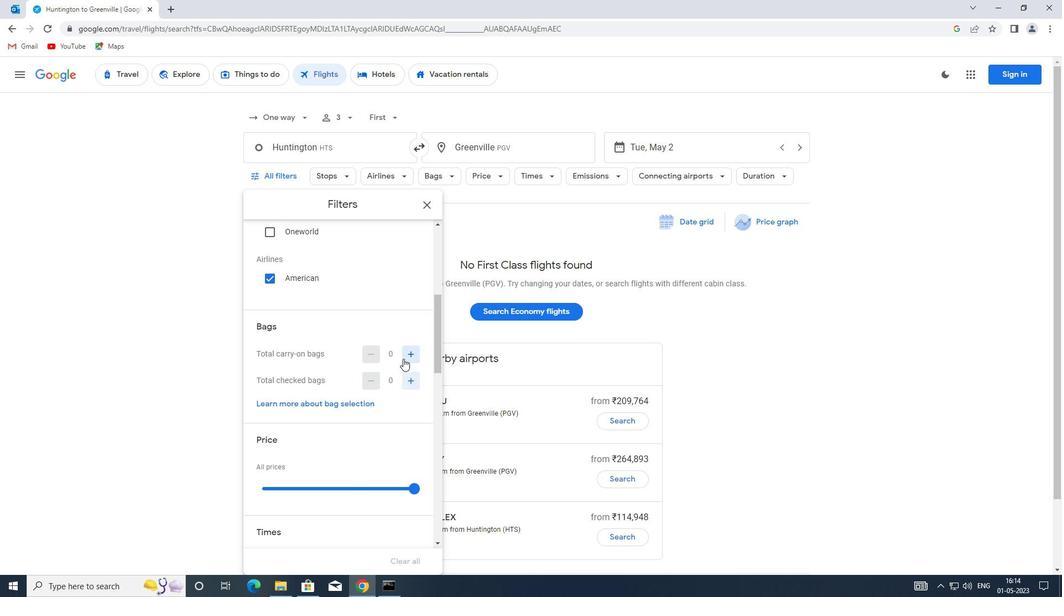 
Action: Mouse pressed left at (405, 357)
Screenshot: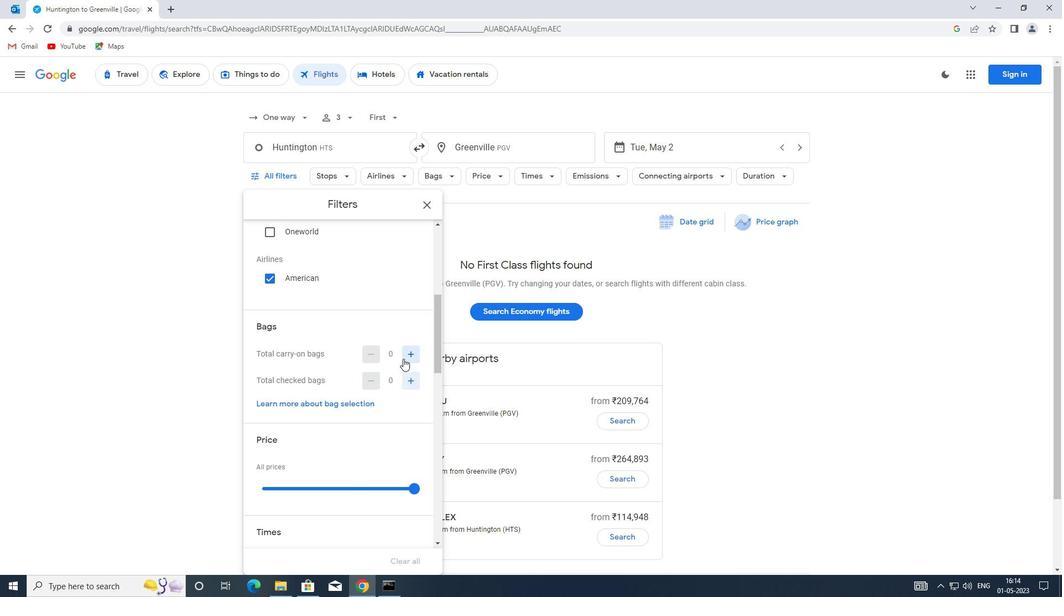 
Action: Mouse moved to (359, 362)
Screenshot: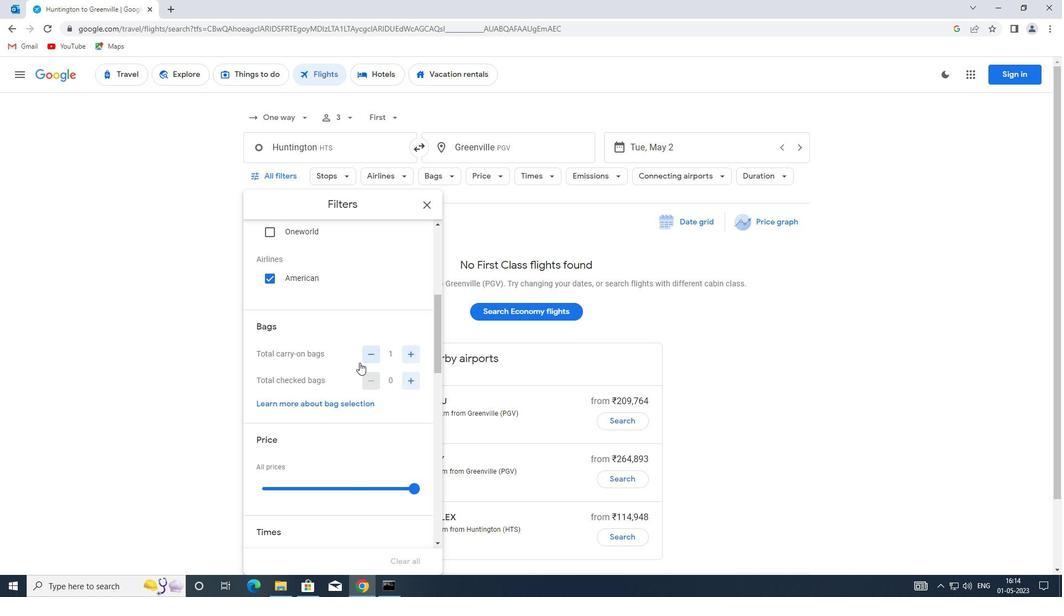 
Action: Mouse scrolled (359, 362) with delta (0, 0)
Screenshot: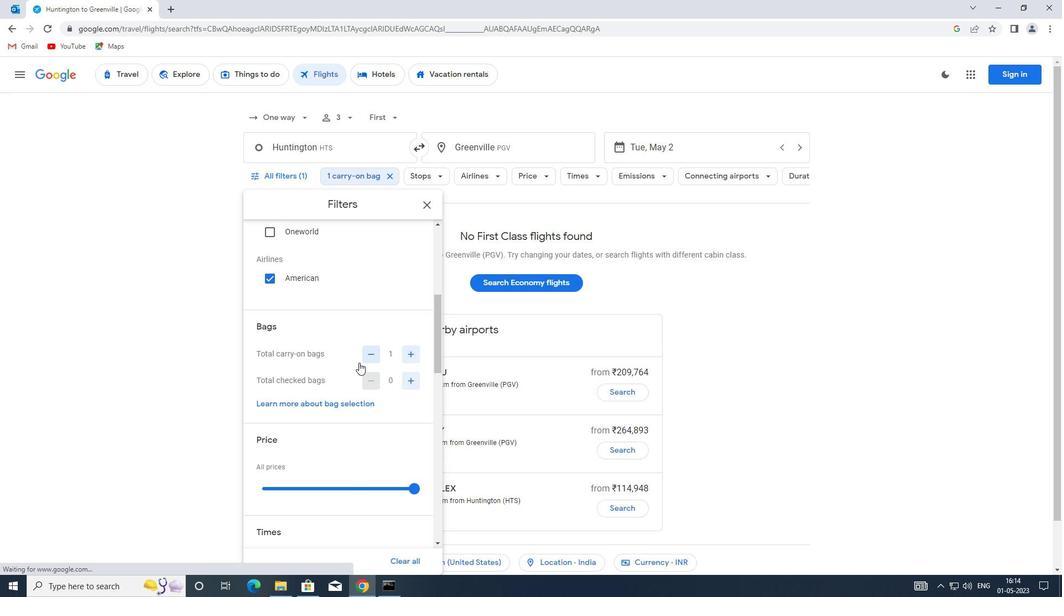 
Action: Mouse scrolled (359, 362) with delta (0, 0)
Screenshot: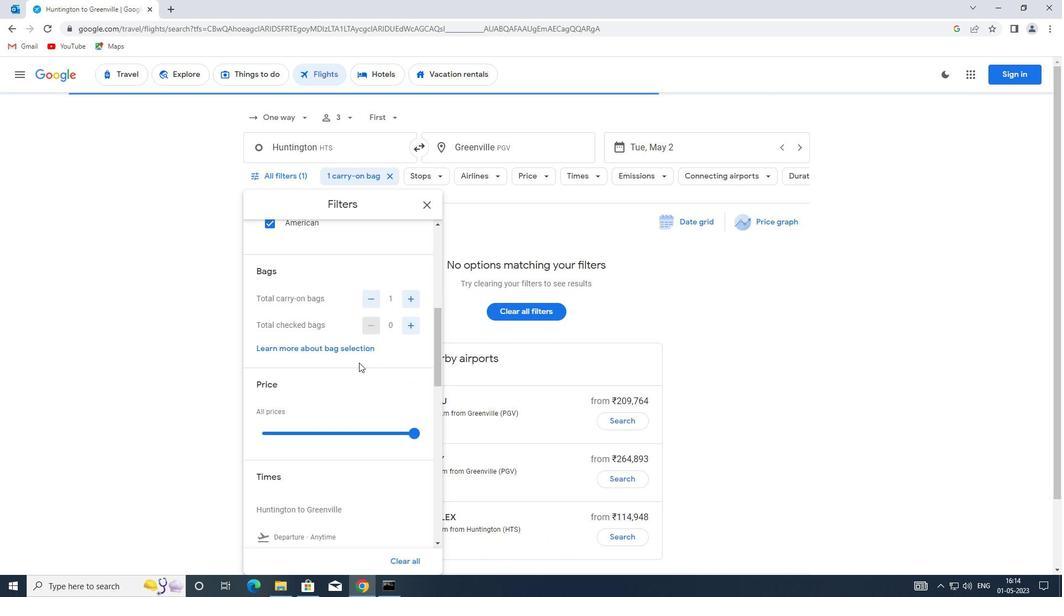 
Action: Mouse moved to (342, 376)
Screenshot: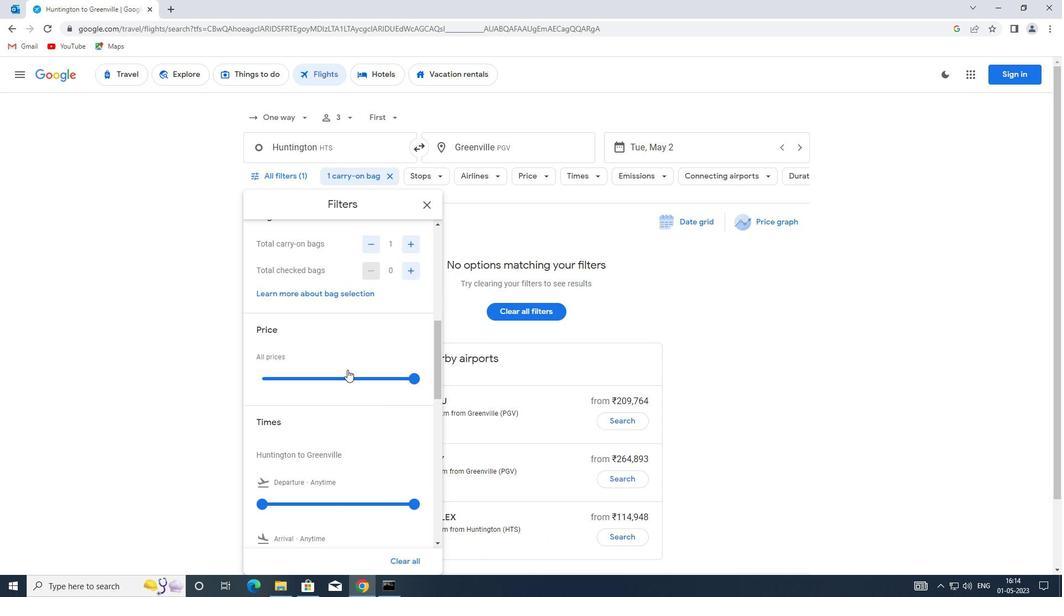 
Action: Mouse pressed left at (342, 376)
Screenshot: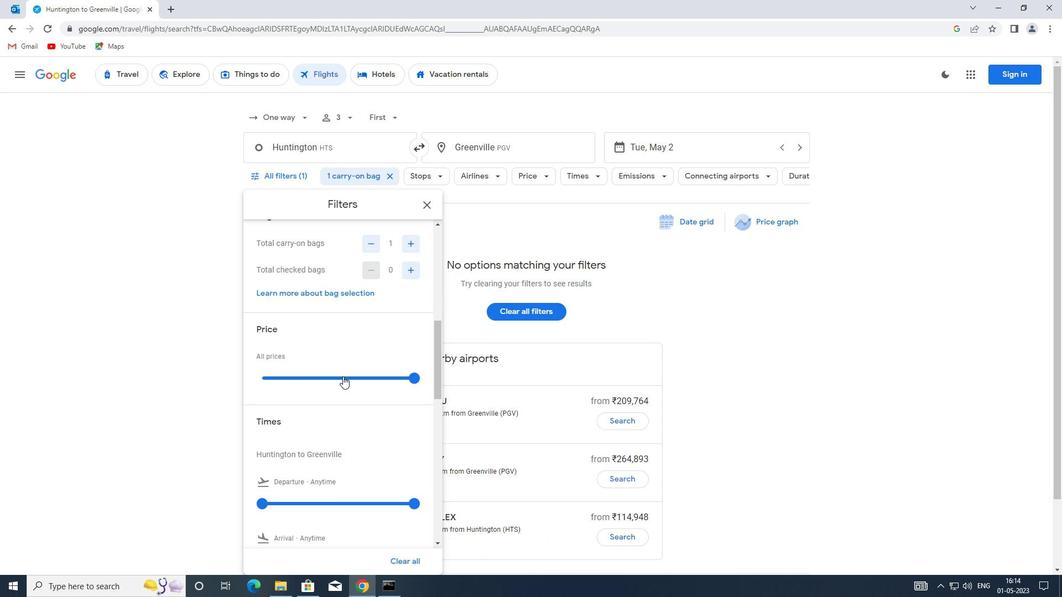 
Action: Mouse pressed left at (342, 376)
Screenshot: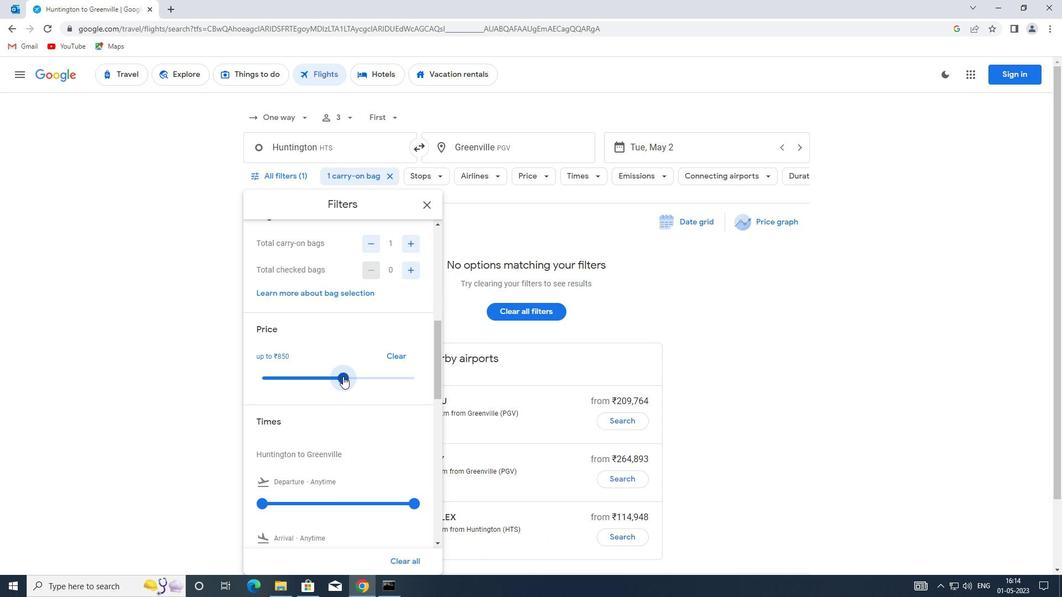
Action: Mouse moved to (374, 354)
Screenshot: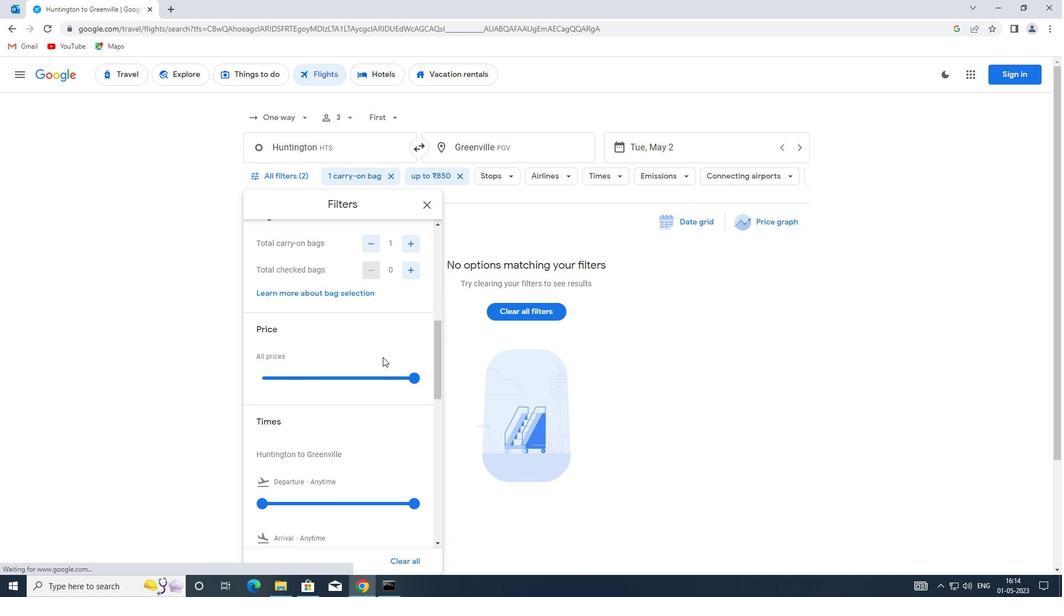 
Action: Mouse scrolled (374, 354) with delta (0, 0)
Screenshot: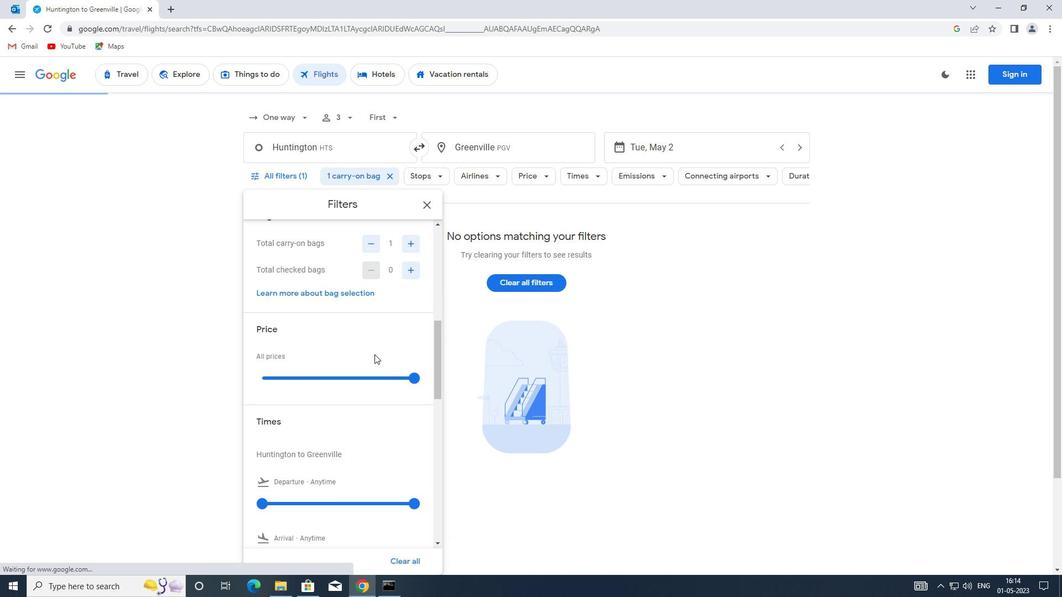 
Action: Mouse moved to (370, 354)
Screenshot: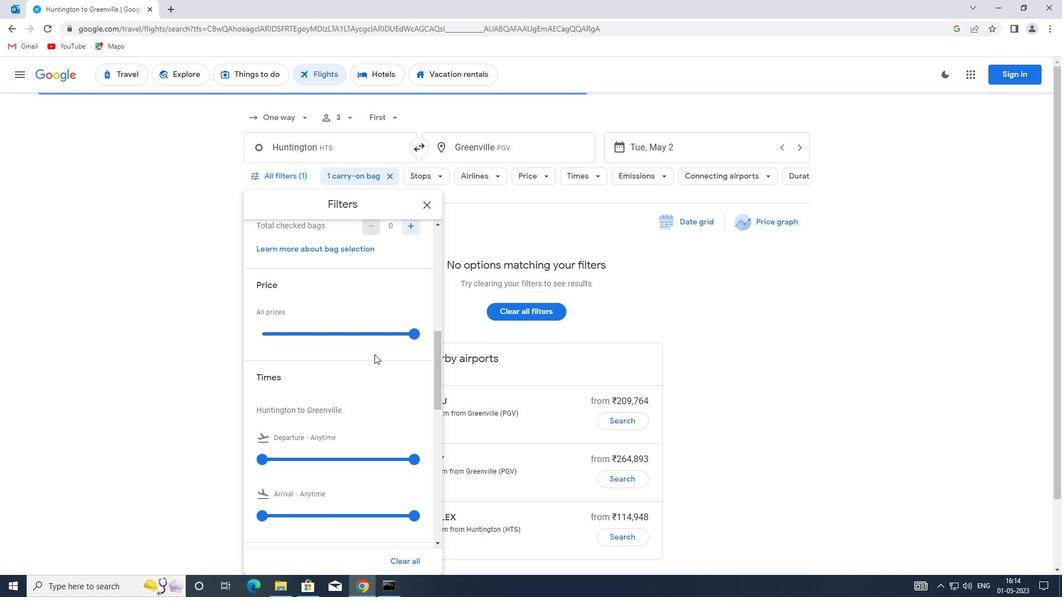 
Action: Mouse scrolled (370, 354) with delta (0, 0)
Screenshot: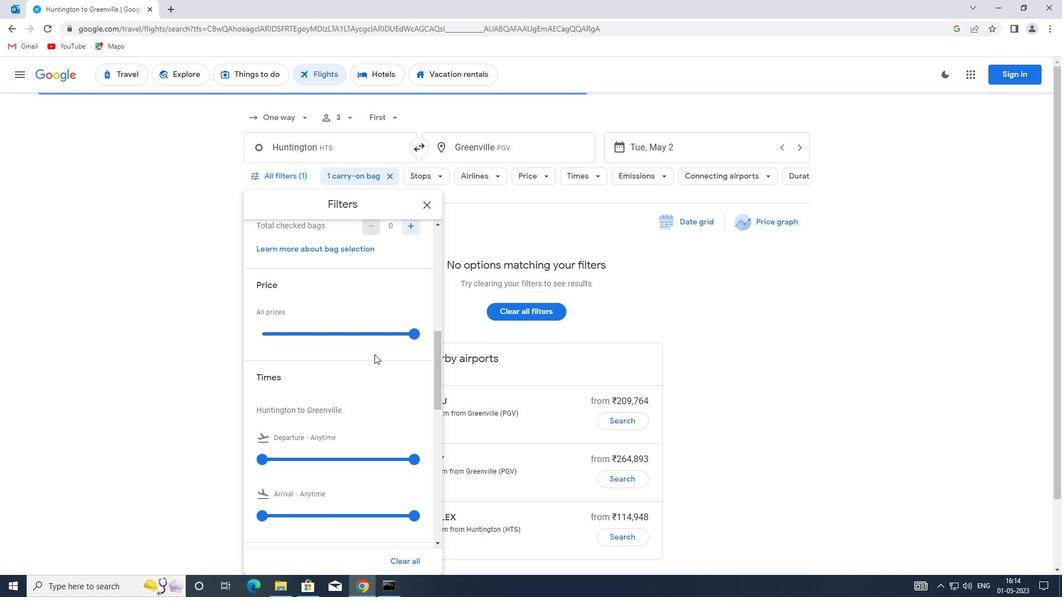 
Action: Mouse moved to (352, 356)
Screenshot: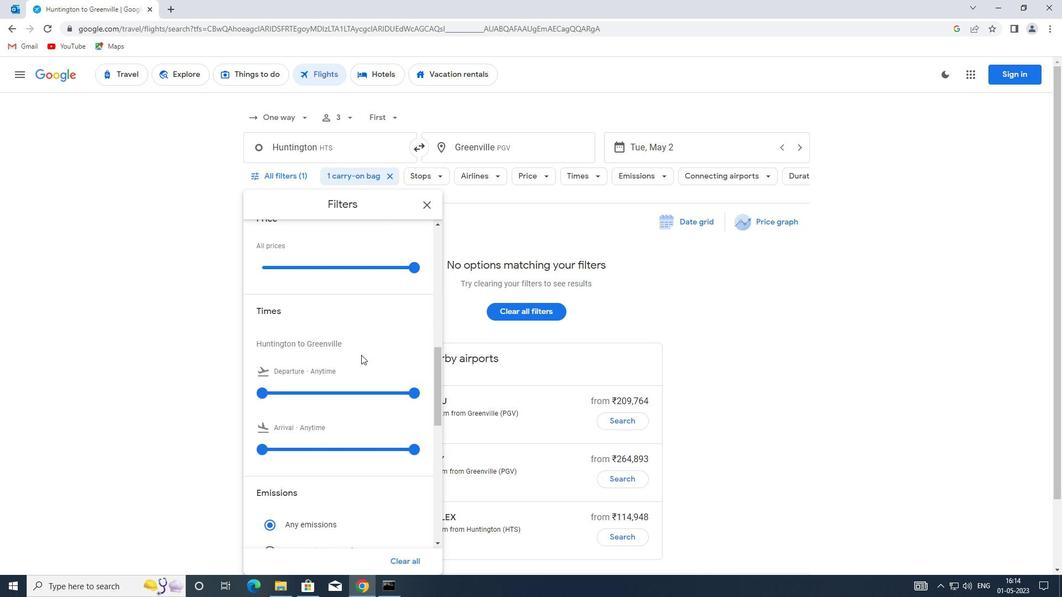 
Action: Mouse scrolled (352, 356) with delta (0, 0)
Screenshot: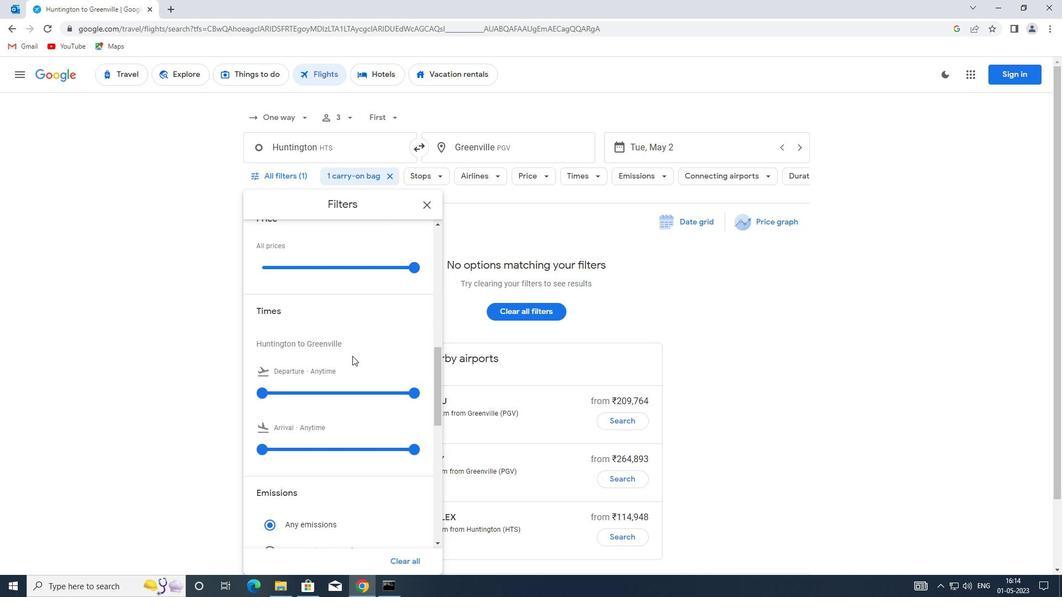 
Action: Mouse moved to (269, 336)
Screenshot: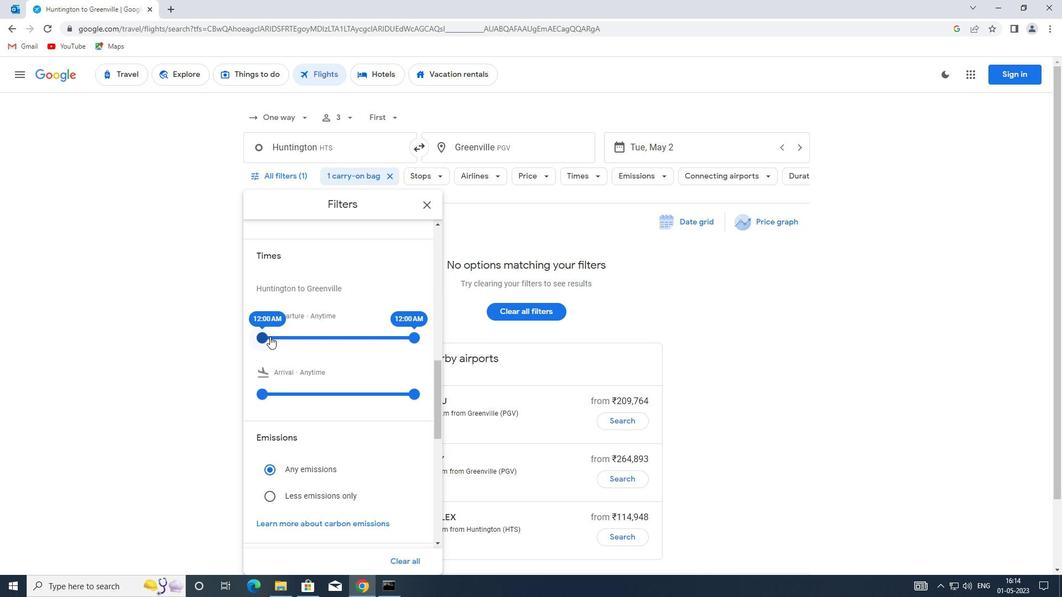 
Action: Mouse pressed left at (269, 336)
Screenshot: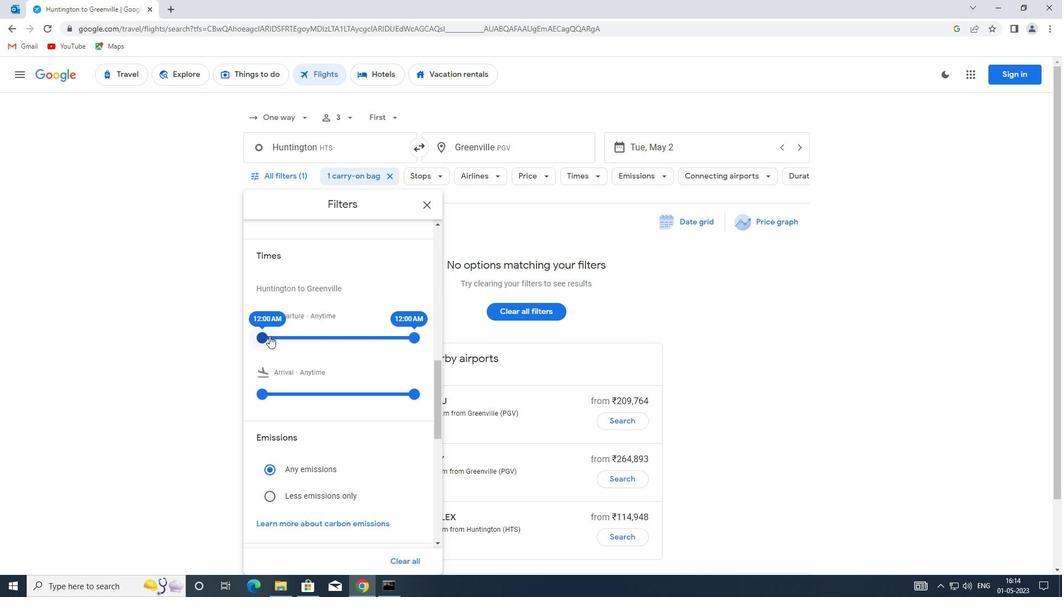 
Action: Mouse moved to (412, 339)
Screenshot: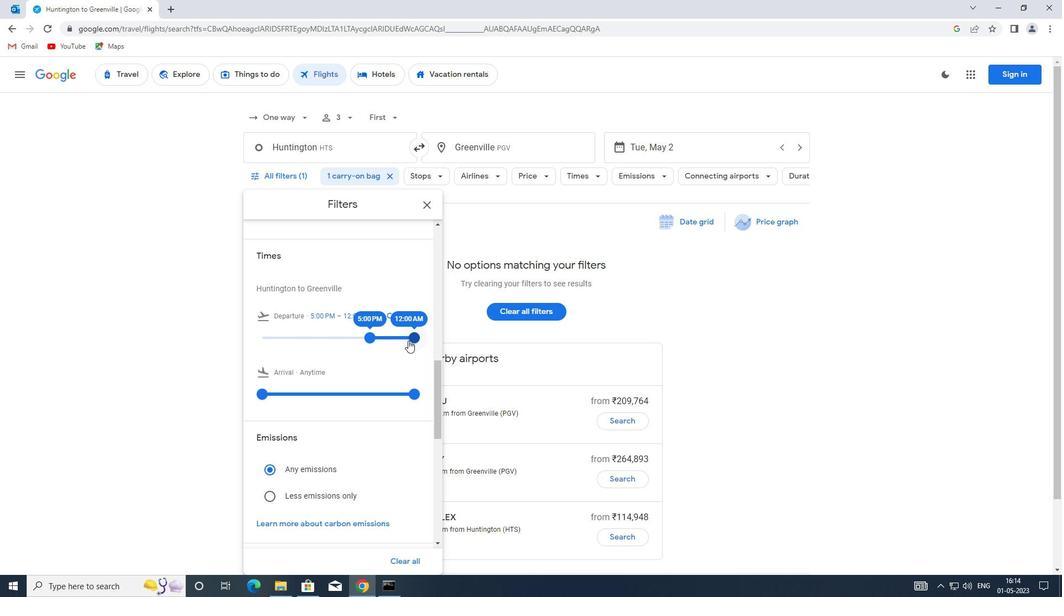 
Action: Mouse pressed left at (412, 339)
Screenshot: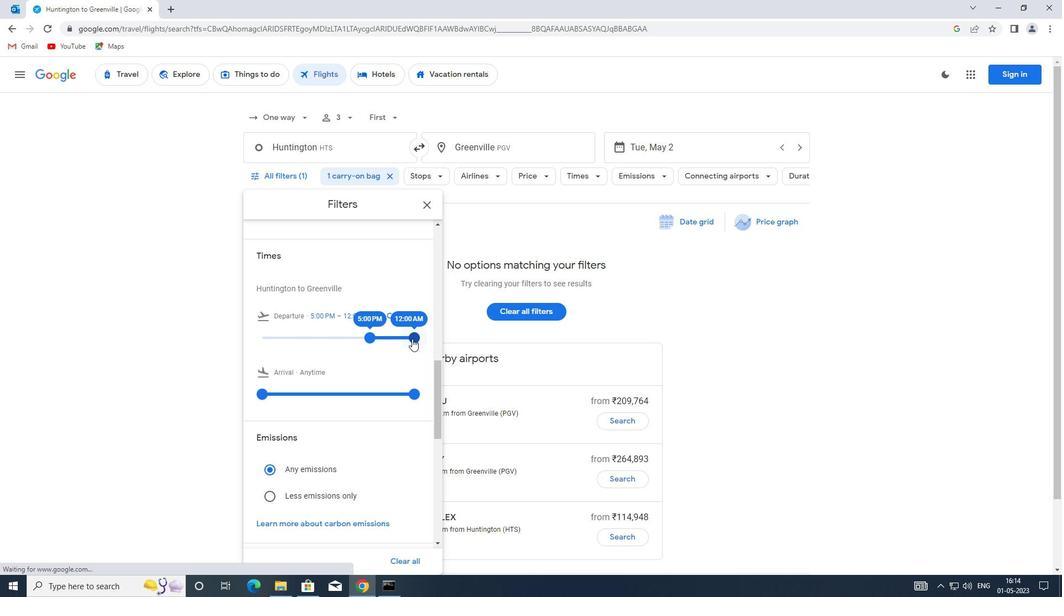 
Action: Mouse moved to (363, 337)
Screenshot: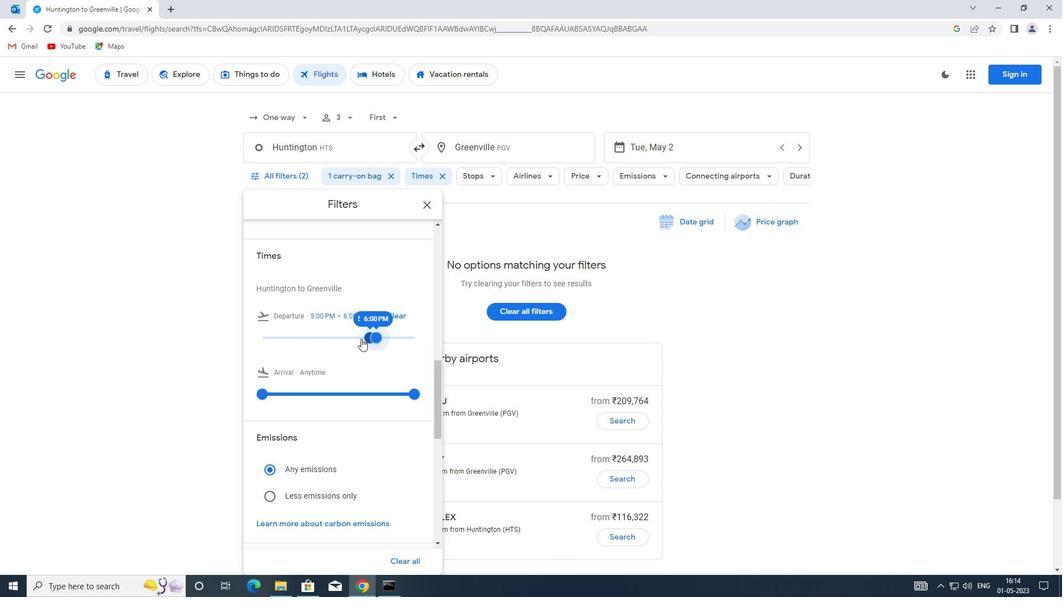 
Action: Mouse scrolled (363, 336) with delta (0, 0)
Screenshot: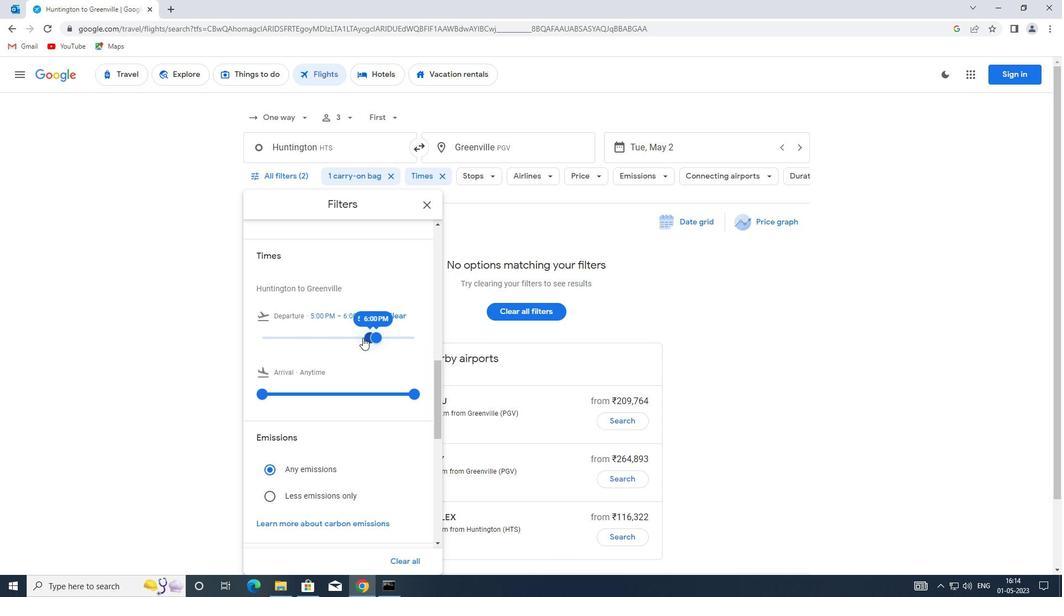
Action: Mouse moved to (362, 337)
Screenshot: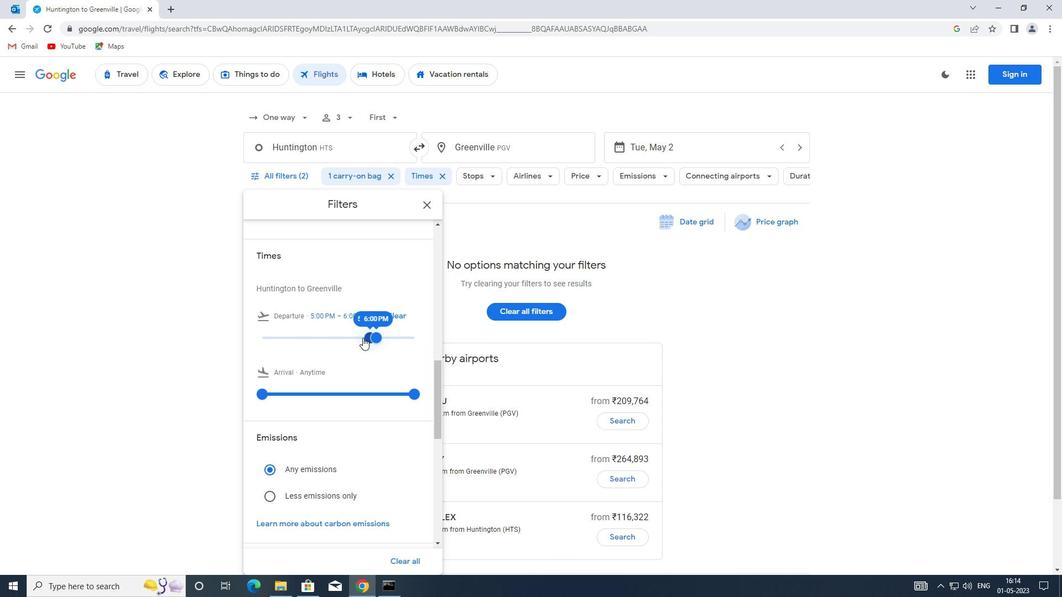 
Action: Mouse scrolled (362, 336) with delta (0, 0)
Screenshot: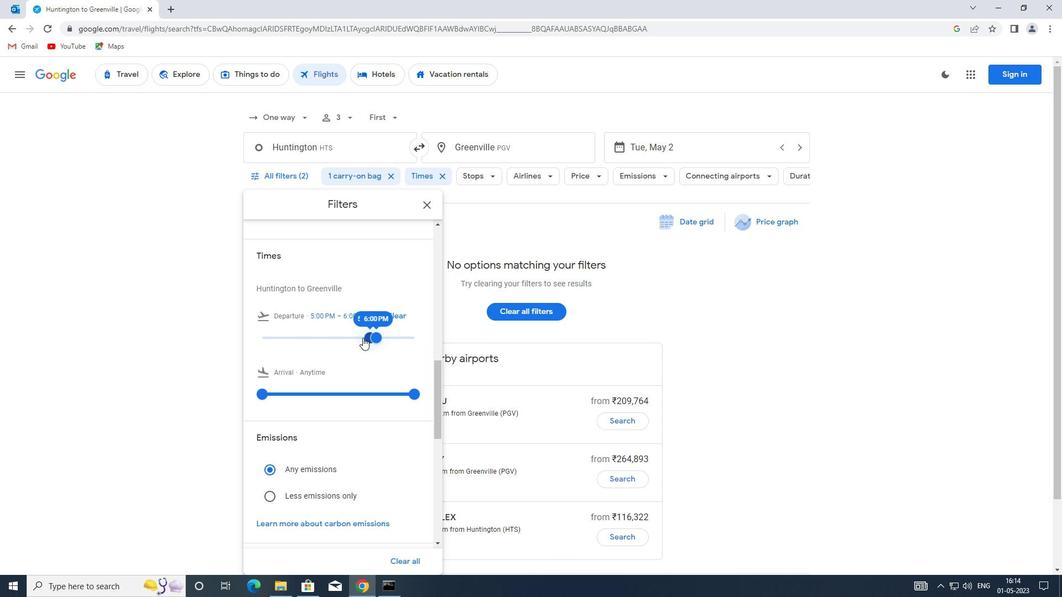 
Action: Mouse moved to (361, 337)
Screenshot: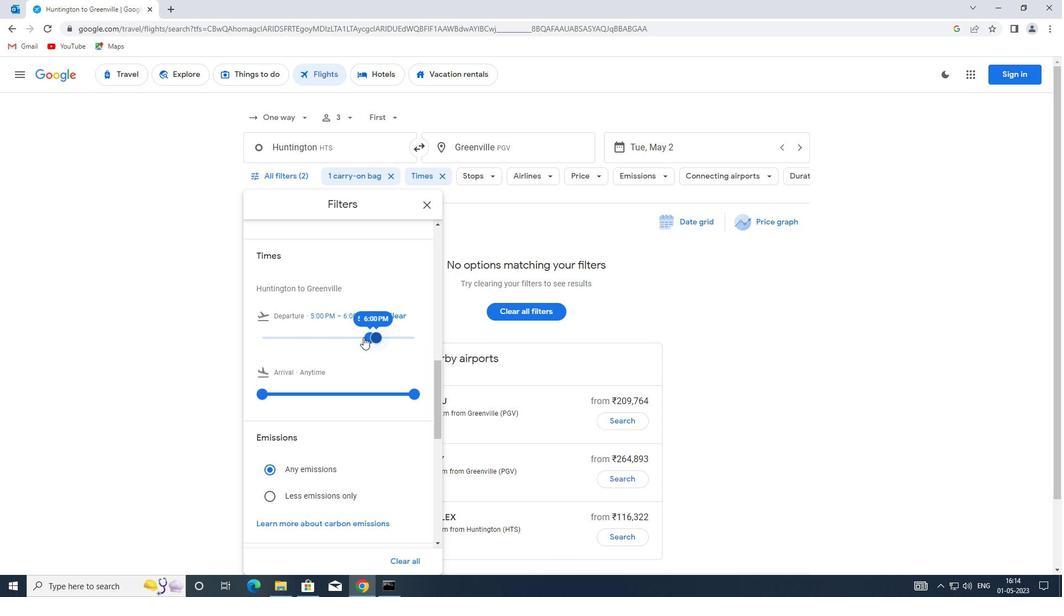 
Action: Mouse scrolled (361, 336) with delta (0, 0)
Screenshot: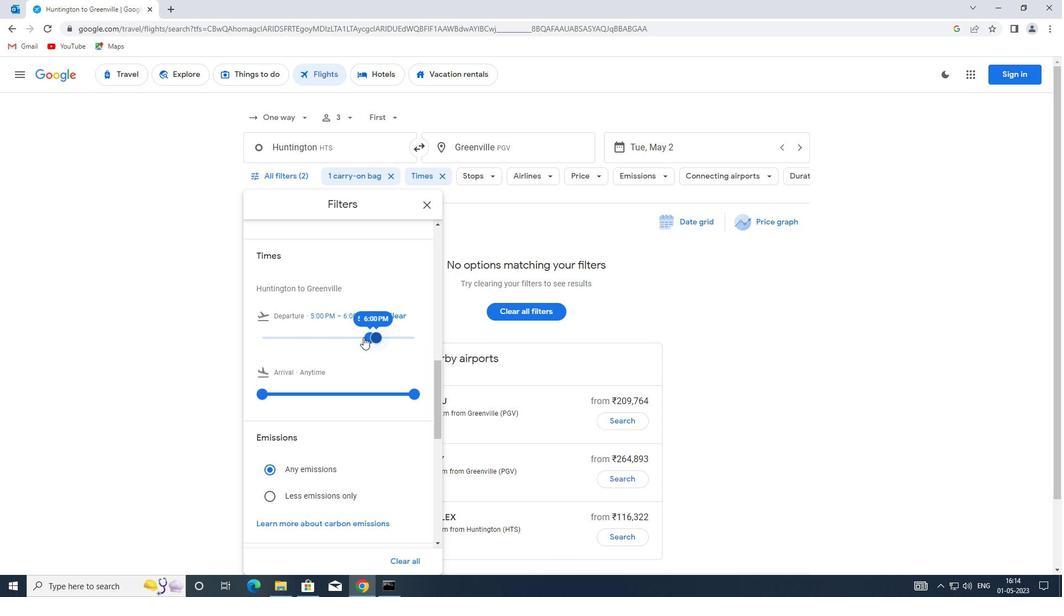 
Action: Mouse moved to (424, 206)
Screenshot: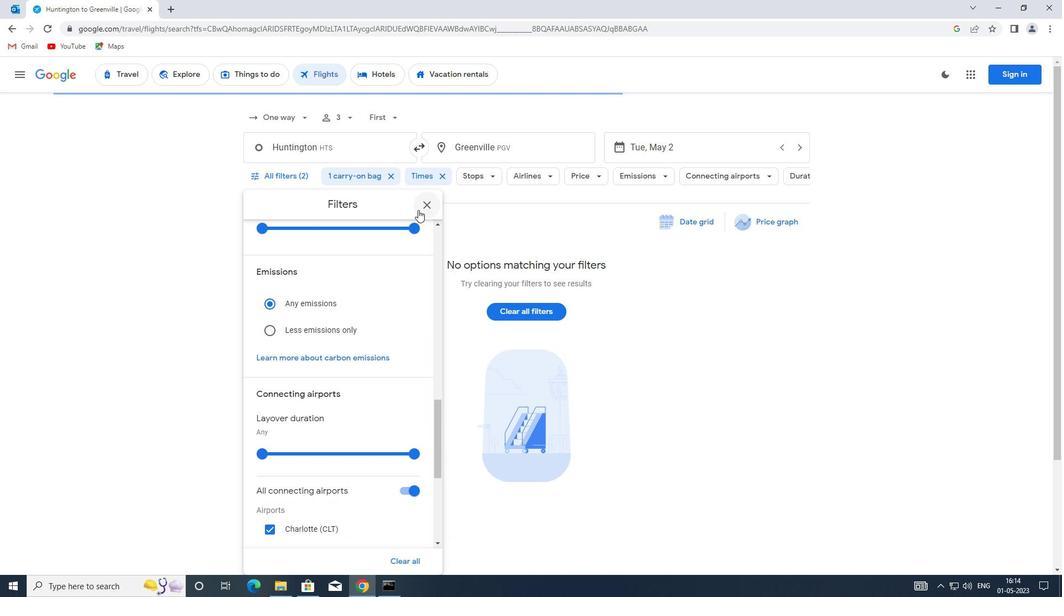
Action: Mouse pressed left at (424, 206)
Screenshot: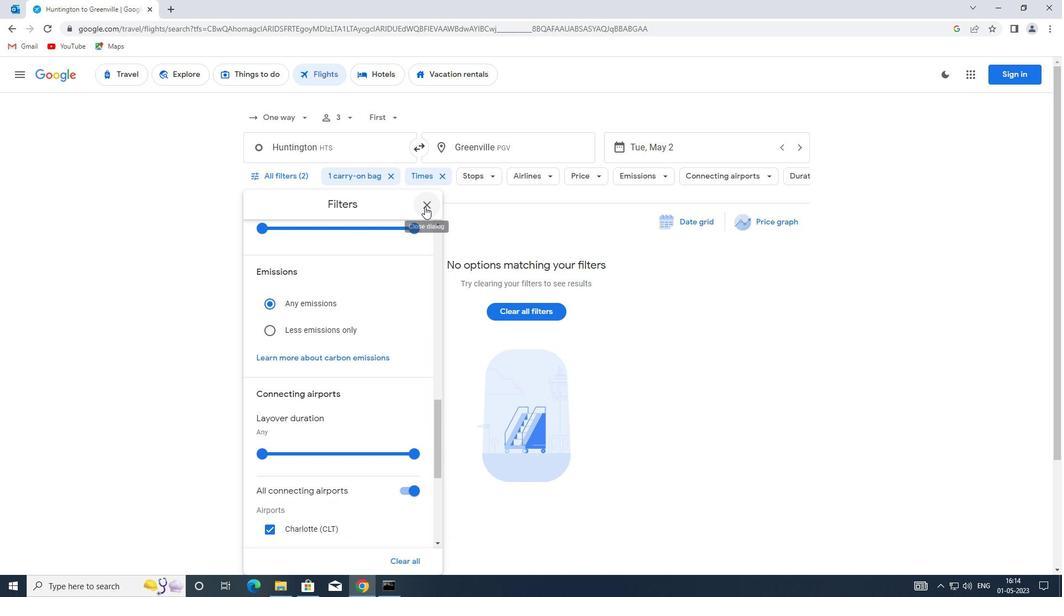 
